 Task: Search one way flight ticket for 5 adults, 2 children, 1 infant in seat and 2 infants on lap in economy from Casper: Casper Natrona County International Airport to Raleigh: Raleigh-durham International Airport on 8-5-2023. Choice of flights is United. Number of bags: 6 checked bags. Price is upto 77000. Outbound departure time preference is 4:00.
Action: Mouse moved to (313, 273)
Screenshot: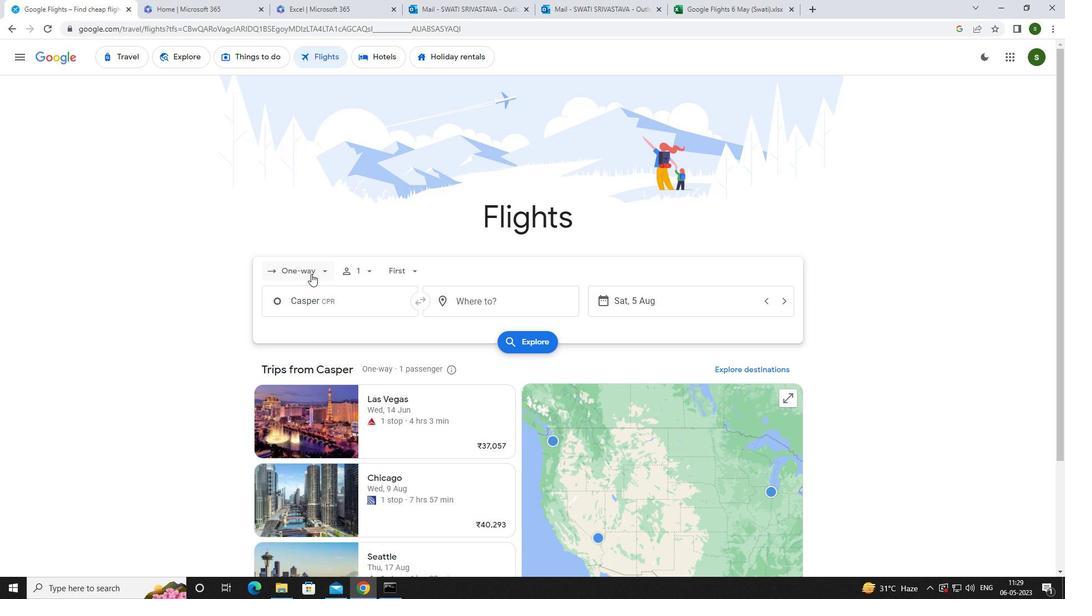 
Action: Mouse pressed left at (313, 273)
Screenshot: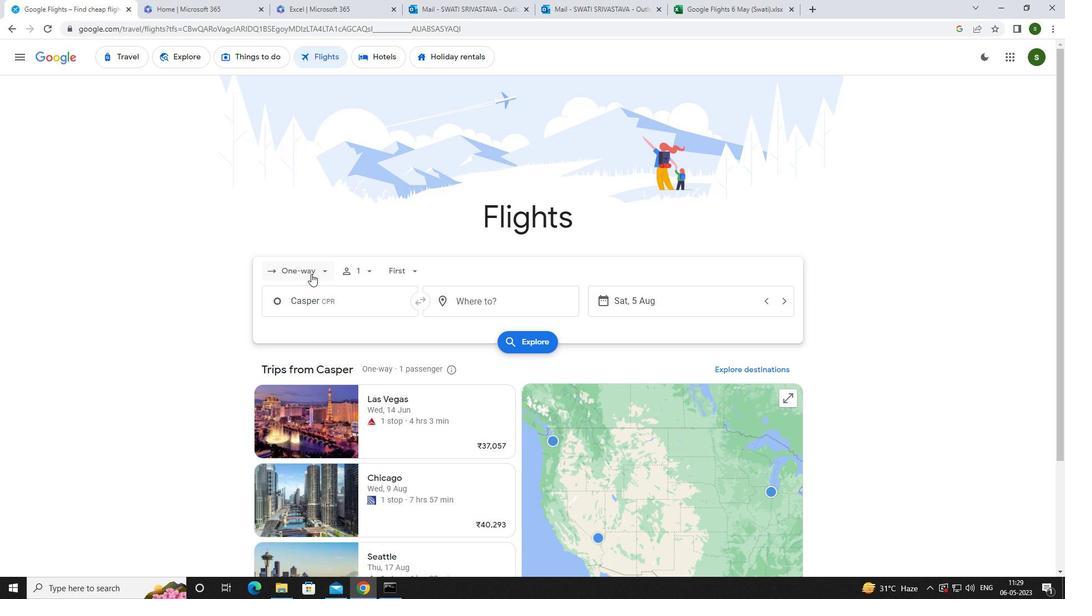 
Action: Mouse moved to (308, 317)
Screenshot: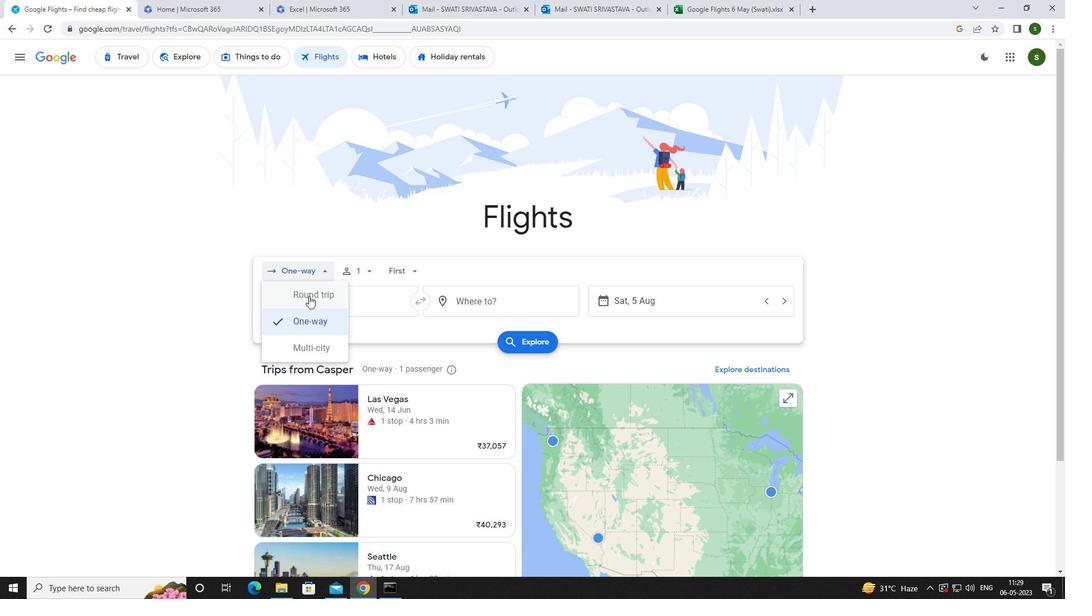 
Action: Mouse pressed left at (308, 317)
Screenshot: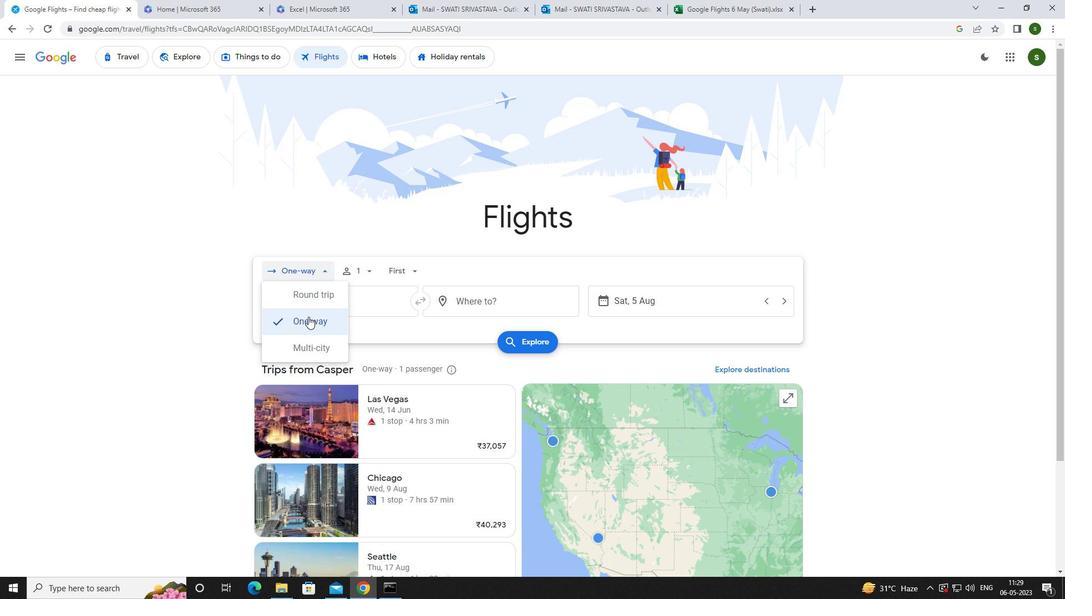 
Action: Mouse moved to (364, 268)
Screenshot: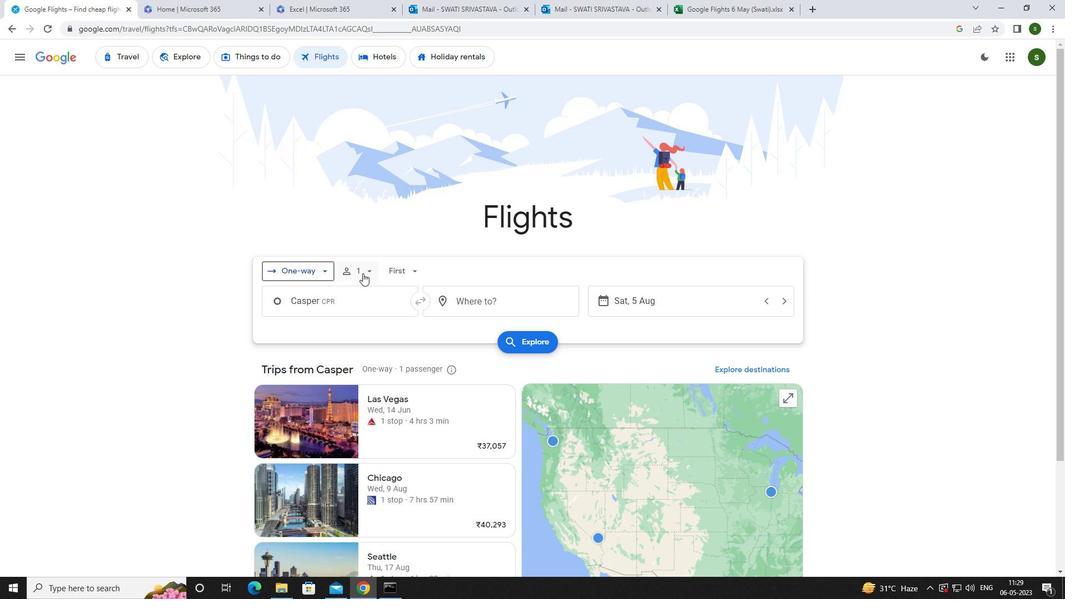 
Action: Mouse pressed left at (364, 268)
Screenshot: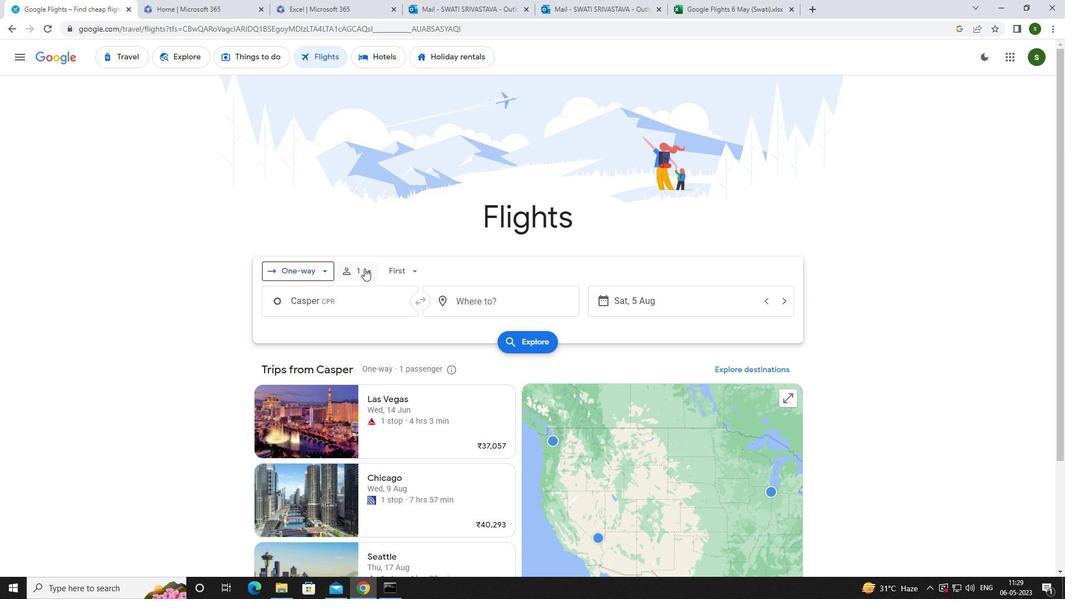 
Action: Mouse moved to (449, 298)
Screenshot: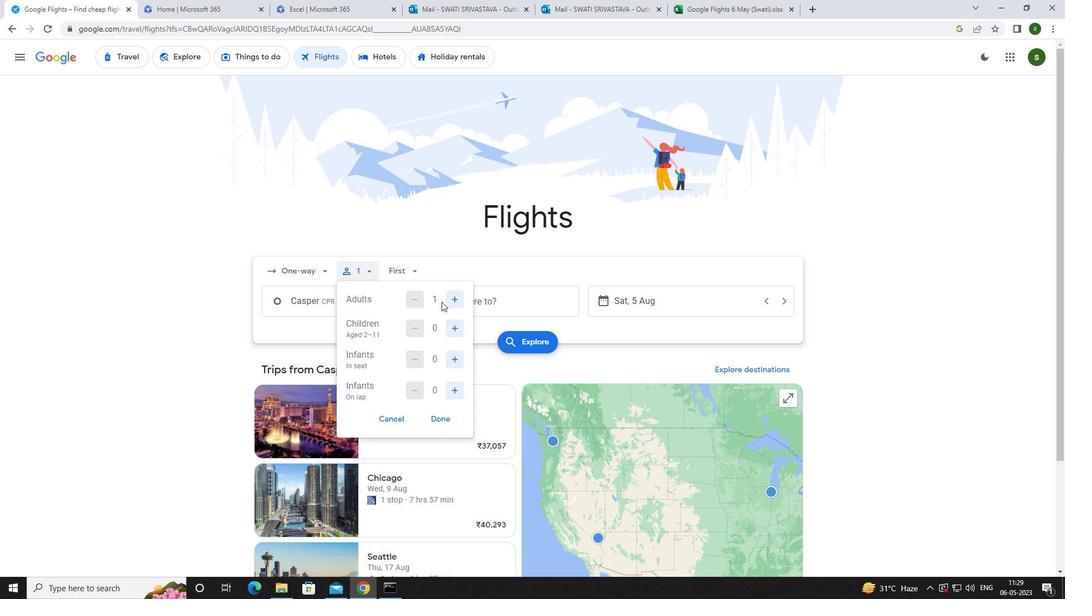 
Action: Mouse pressed left at (449, 298)
Screenshot: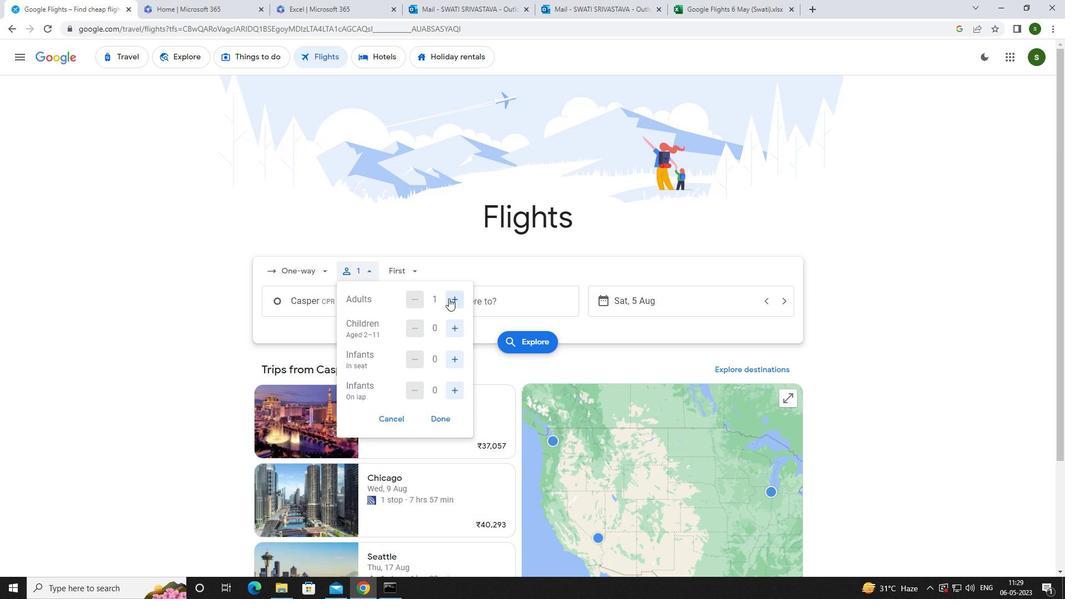 
Action: Mouse pressed left at (449, 298)
Screenshot: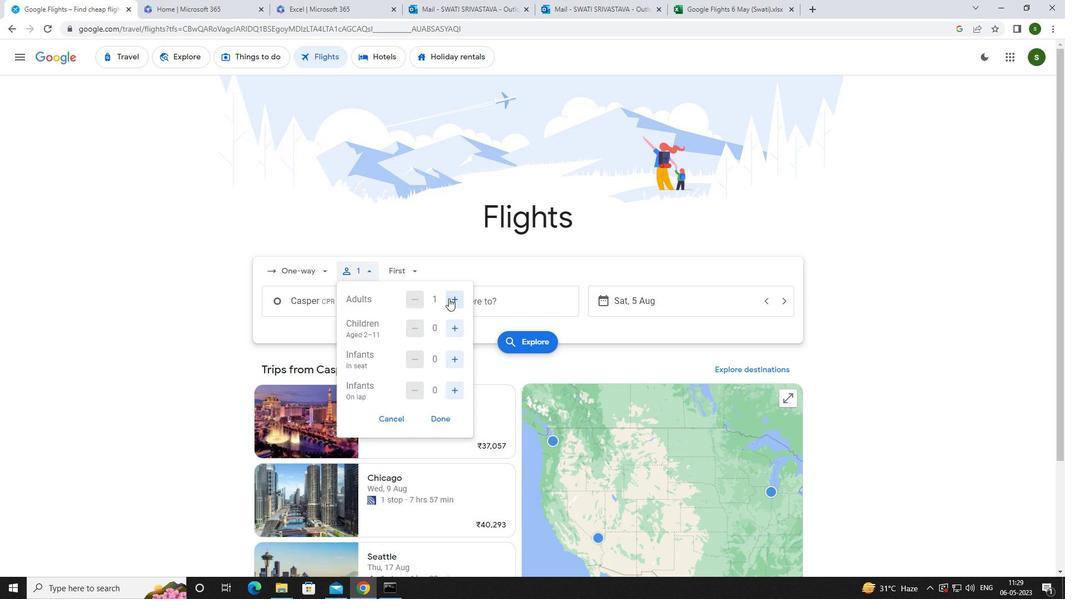 
Action: Mouse pressed left at (449, 298)
Screenshot: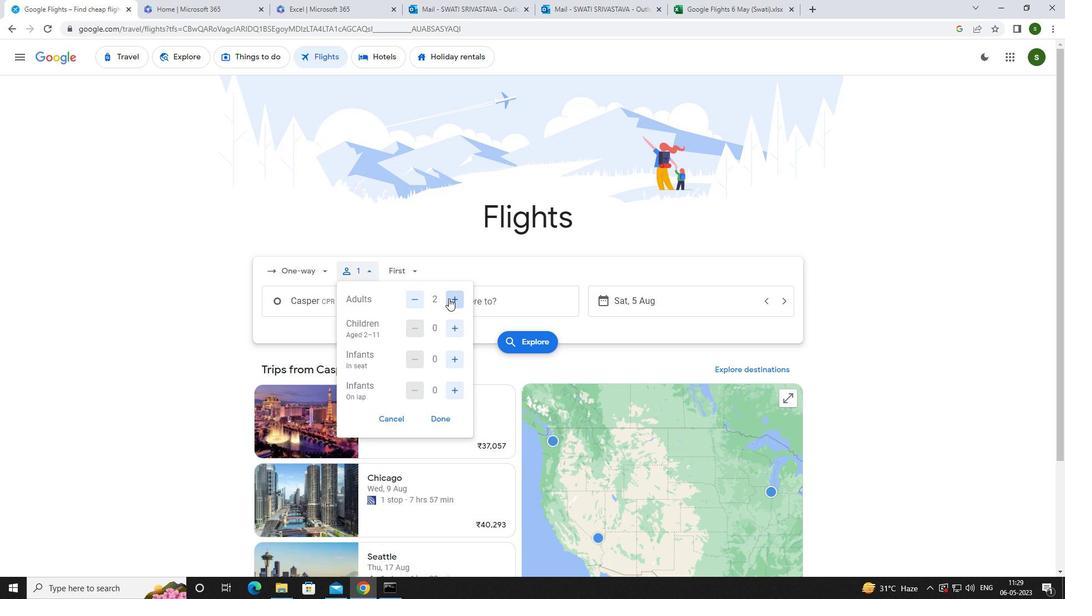 
Action: Mouse pressed left at (449, 298)
Screenshot: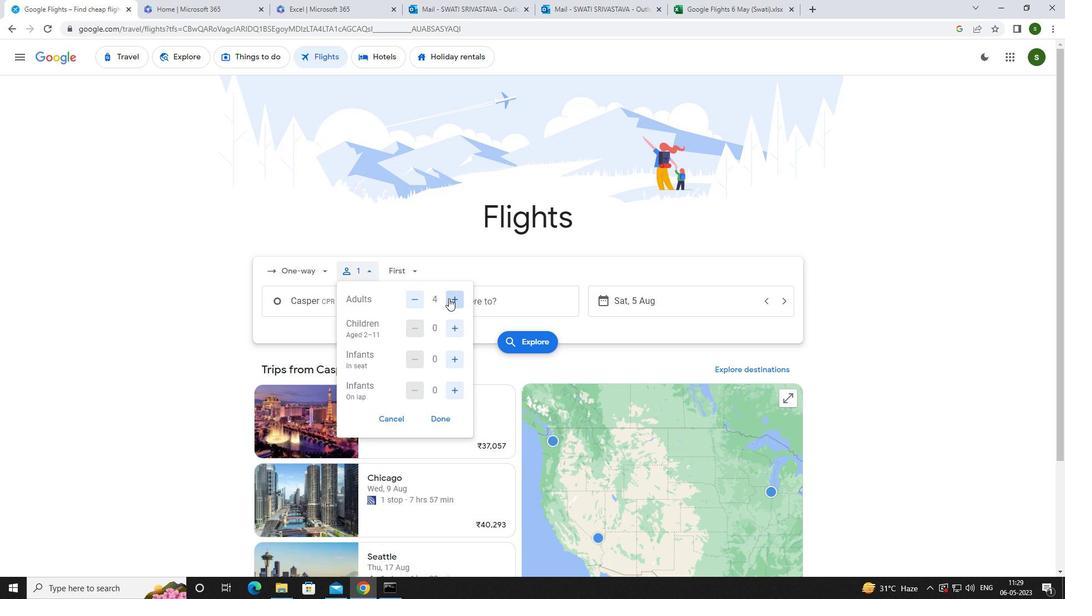 
Action: Mouse moved to (453, 328)
Screenshot: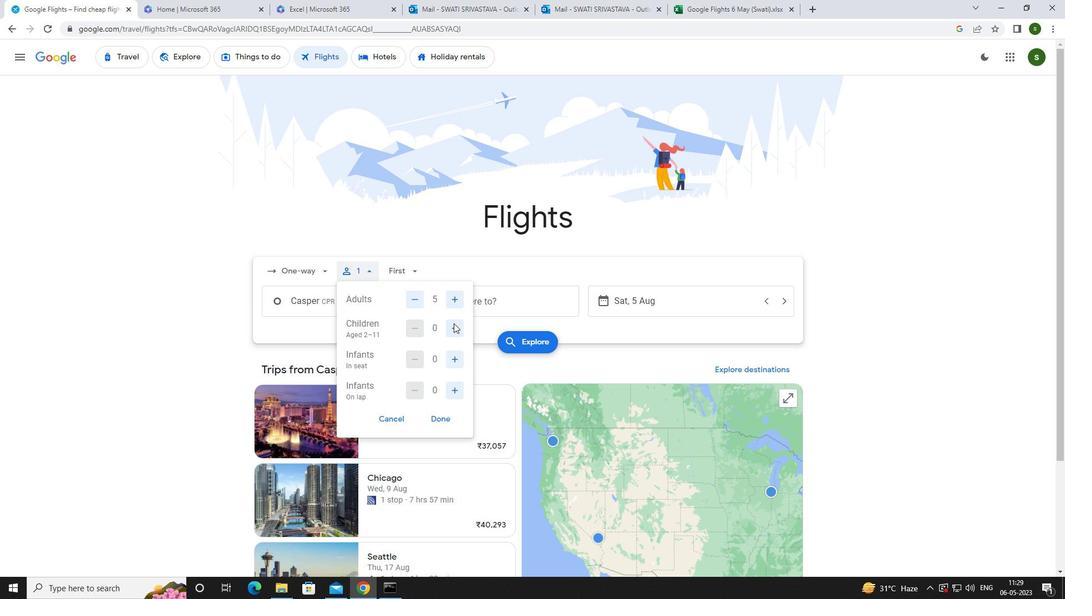 
Action: Mouse pressed left at (453, 328)
Screenshot: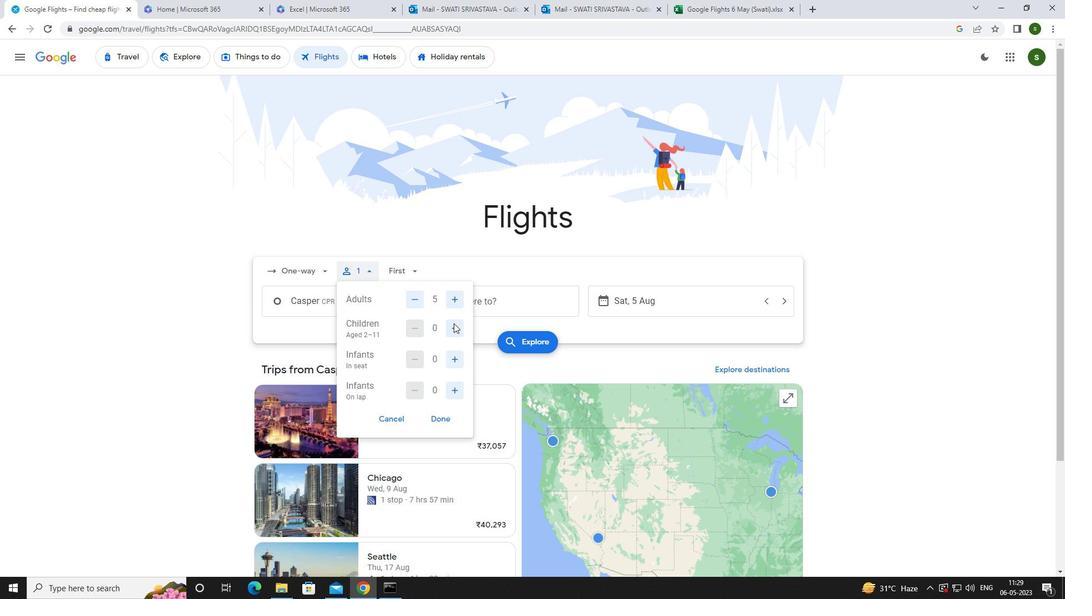 
Action: Mouse pressed left at (453, 328)
Screenshot: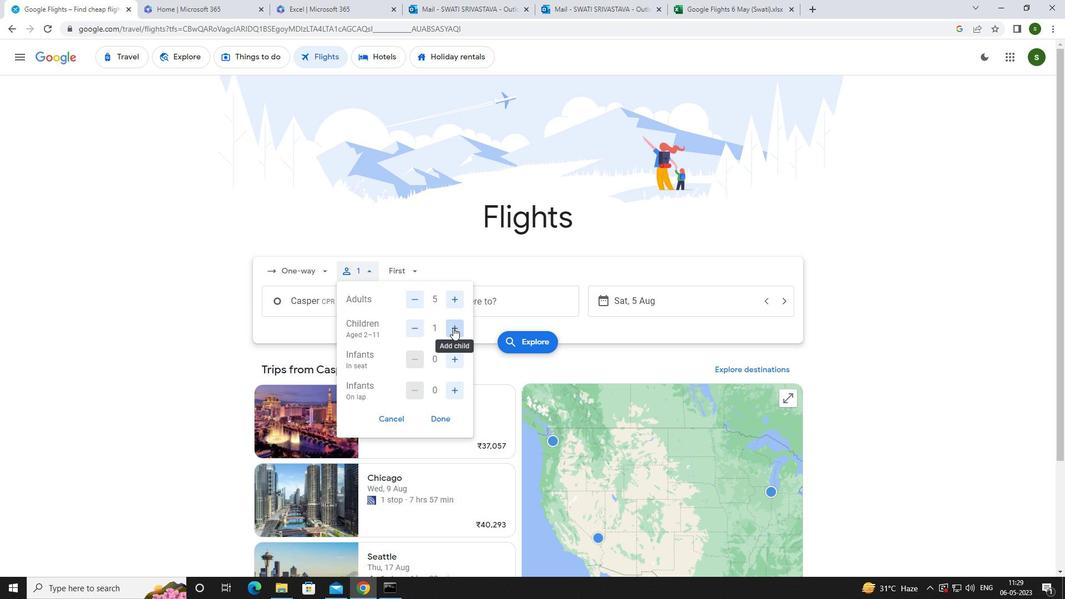 
Action: Mouse moved to (449, 359)
Screenshot: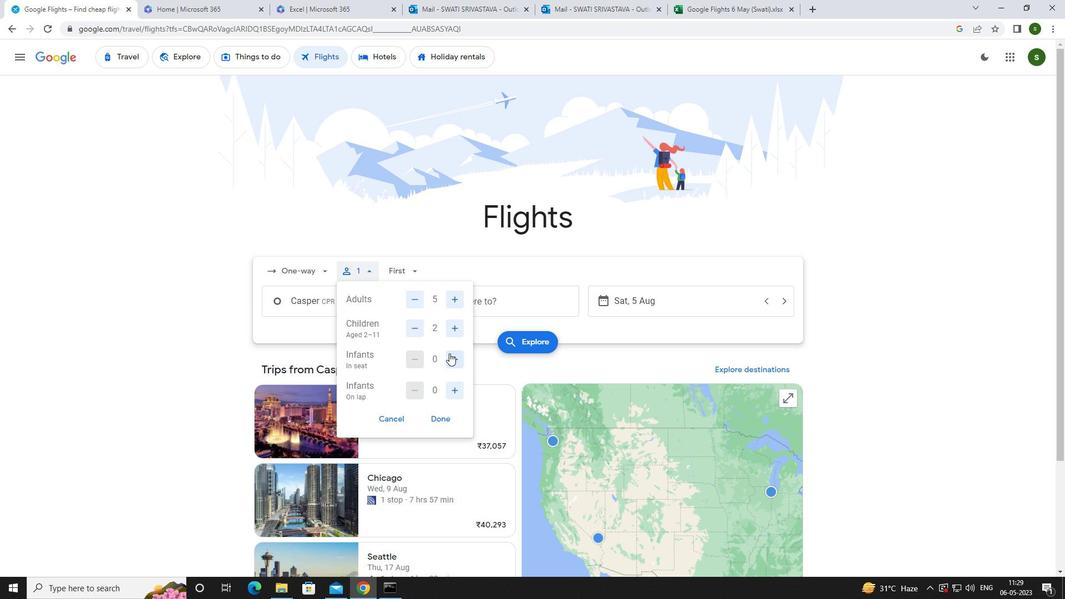 
Action: Mouse pressed left at (449, 359)
Screenshot: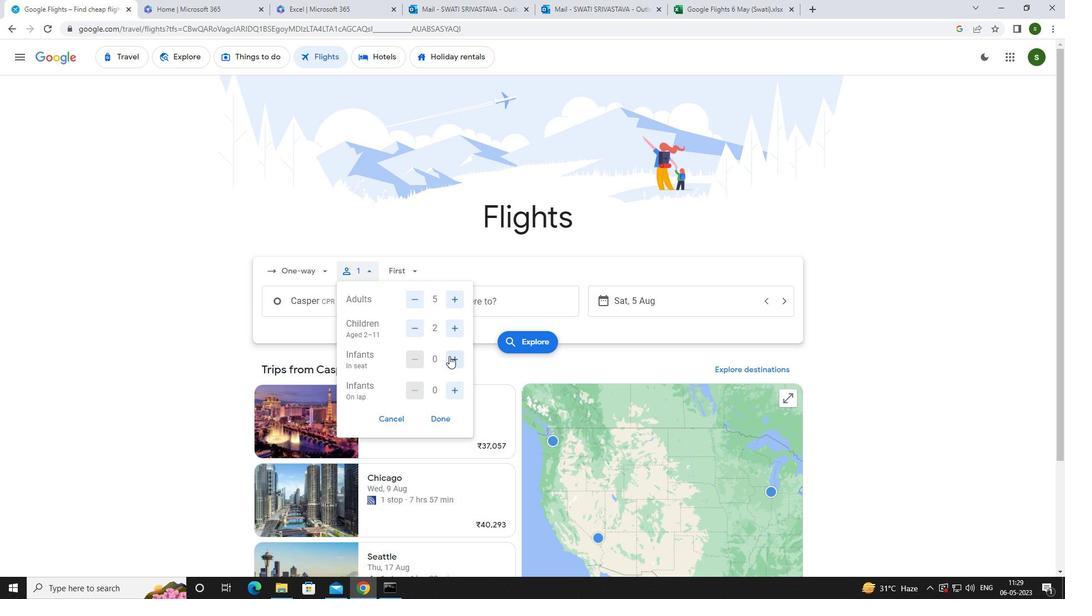 
Action: Mouse moved to (455, 393)
Screenshot: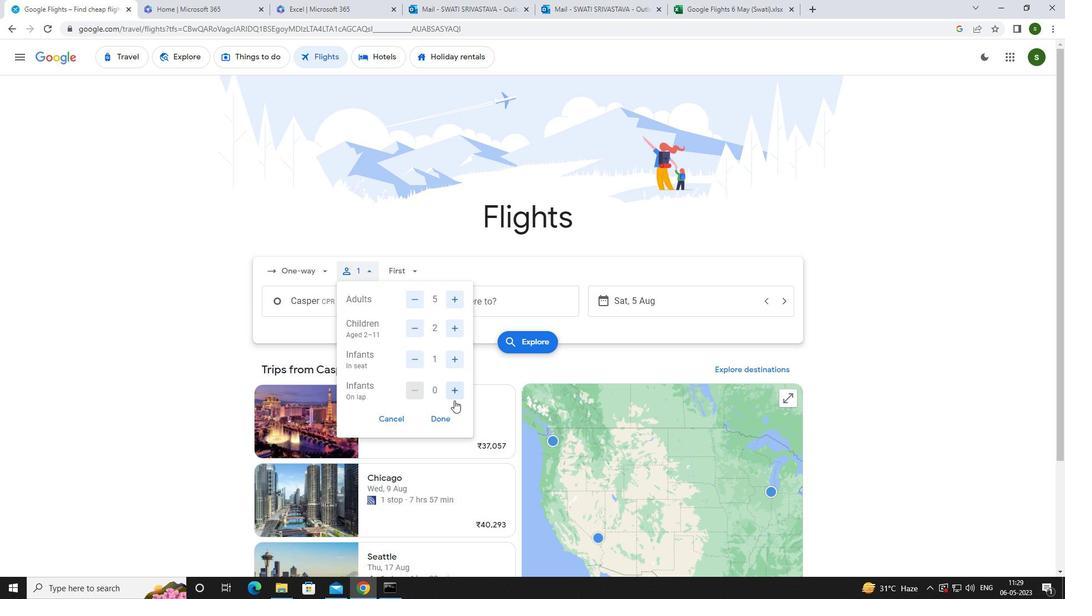 
Action: Mouse pressed left at (455, 393)
Screenshot: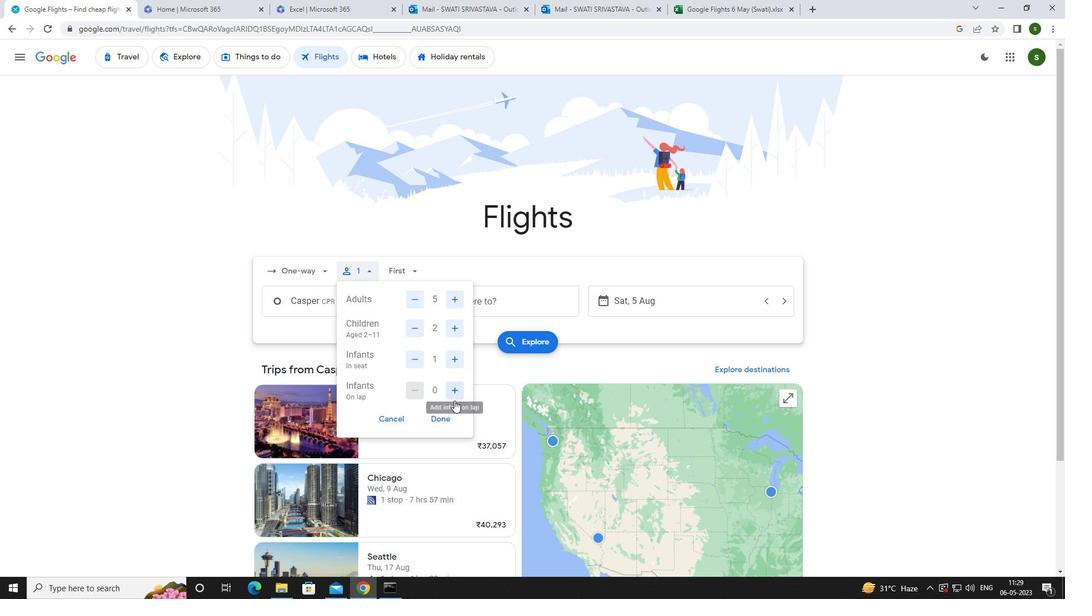 
Action: Mouse moved to (420, 265)
Screenshot: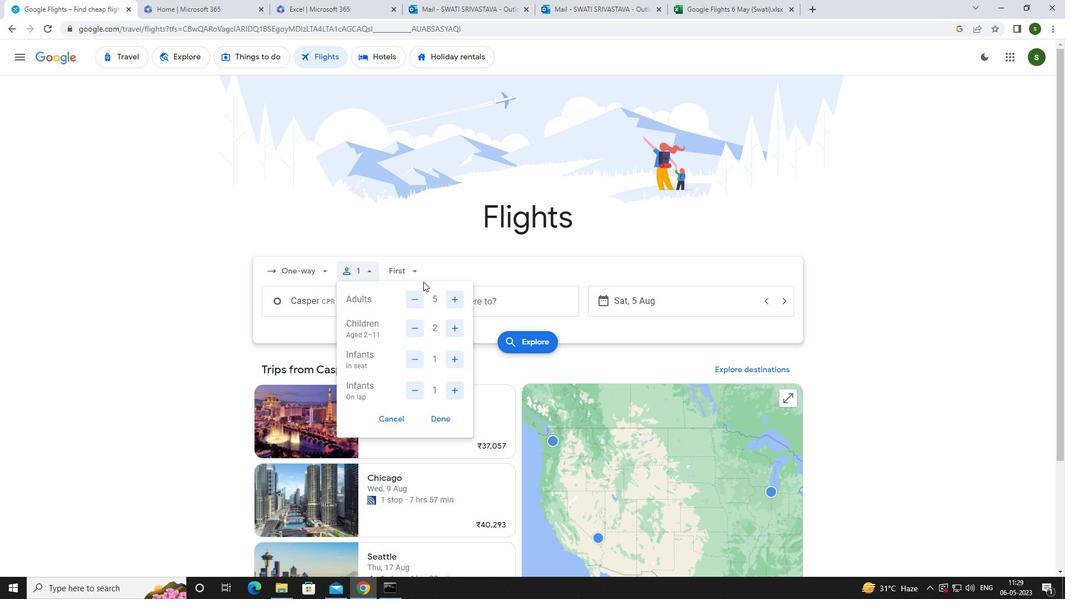 
Action: Mouse pressed left at (420, 265)
Screenshot: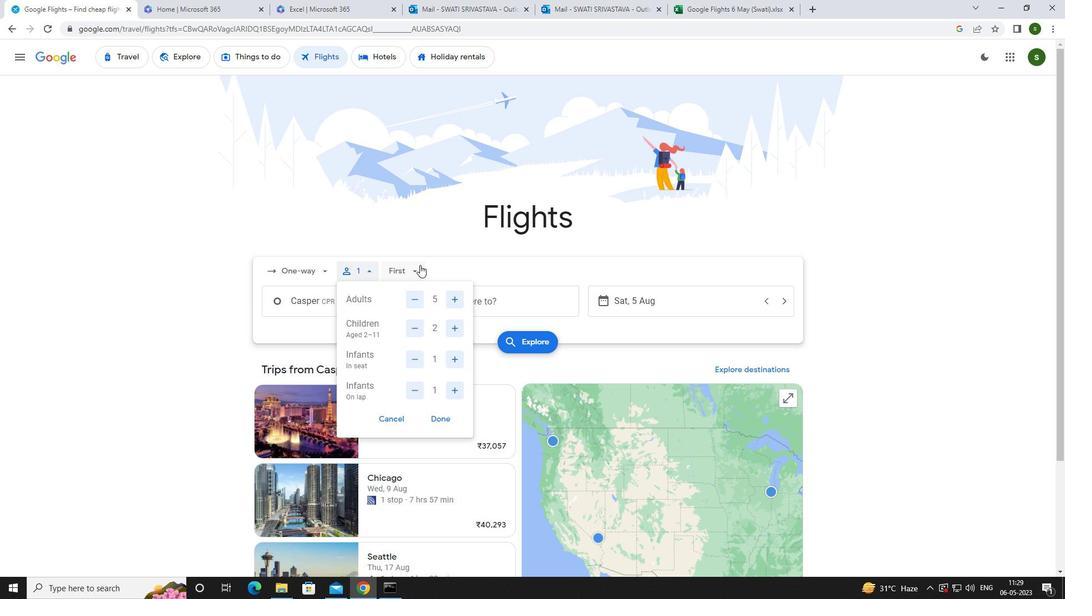 
Action: Mouse moved to (431, 290)
Screenshot: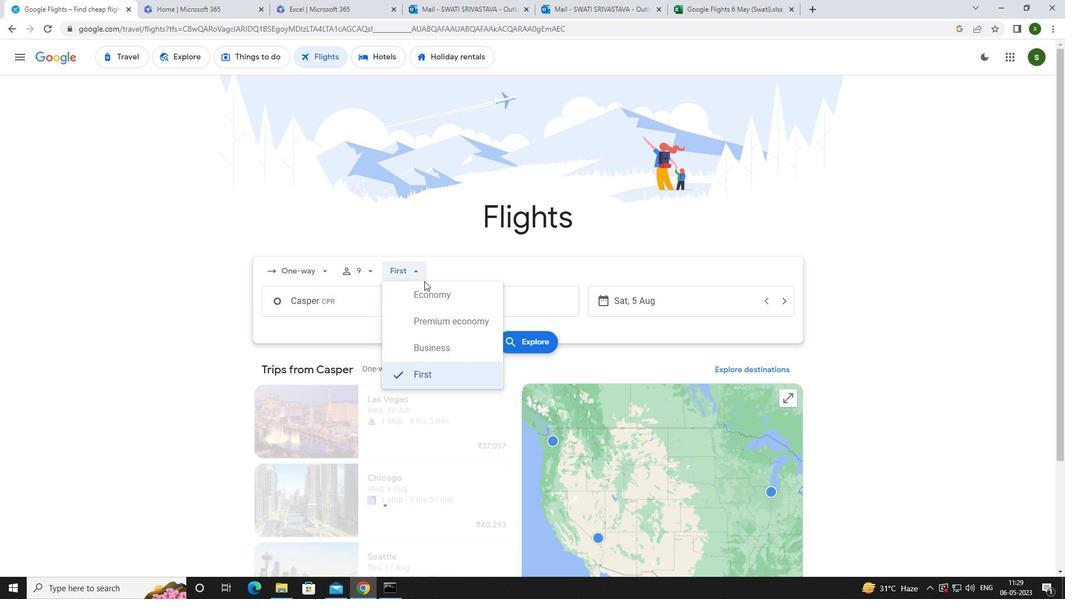 
Action: Mouse pressed left at (431, 290)
Screenshot: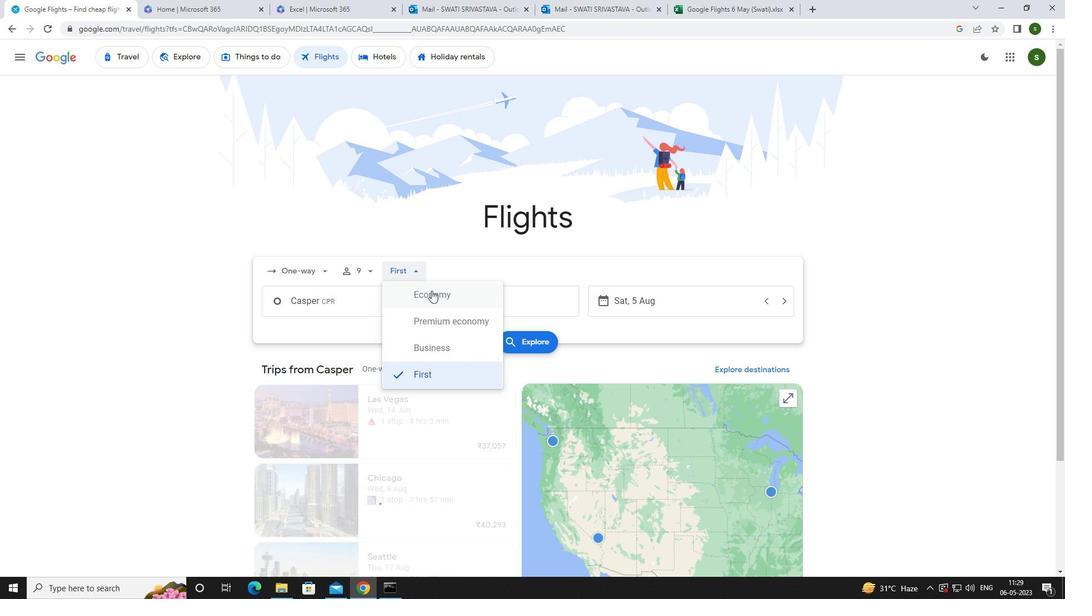 
Action: Mouse moved to (378, 304)
Screenshot: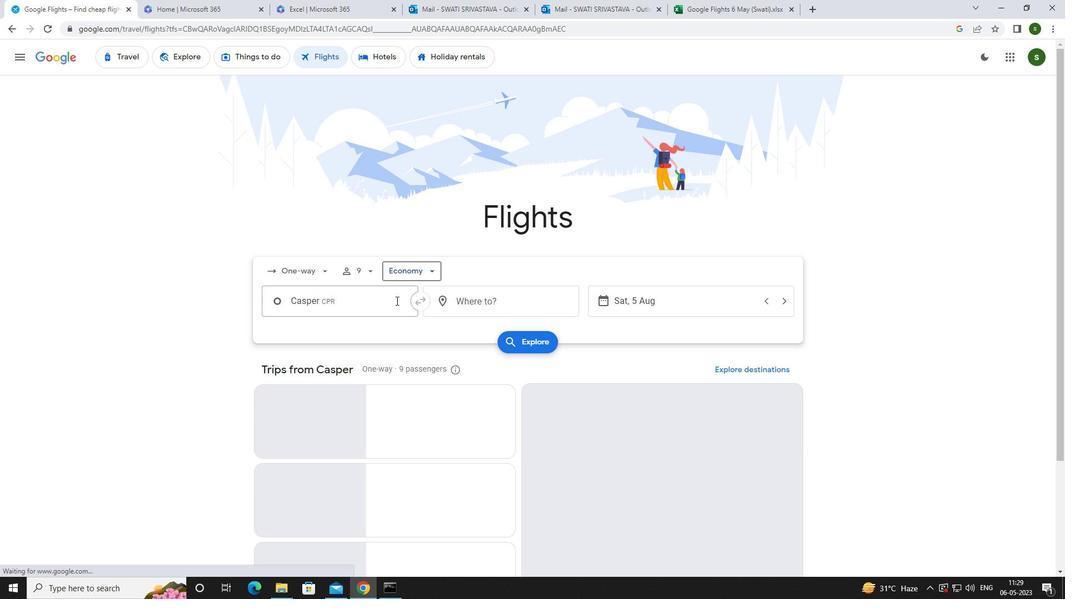
Action: Mouse pressed left at (378, 304)
Screenshot: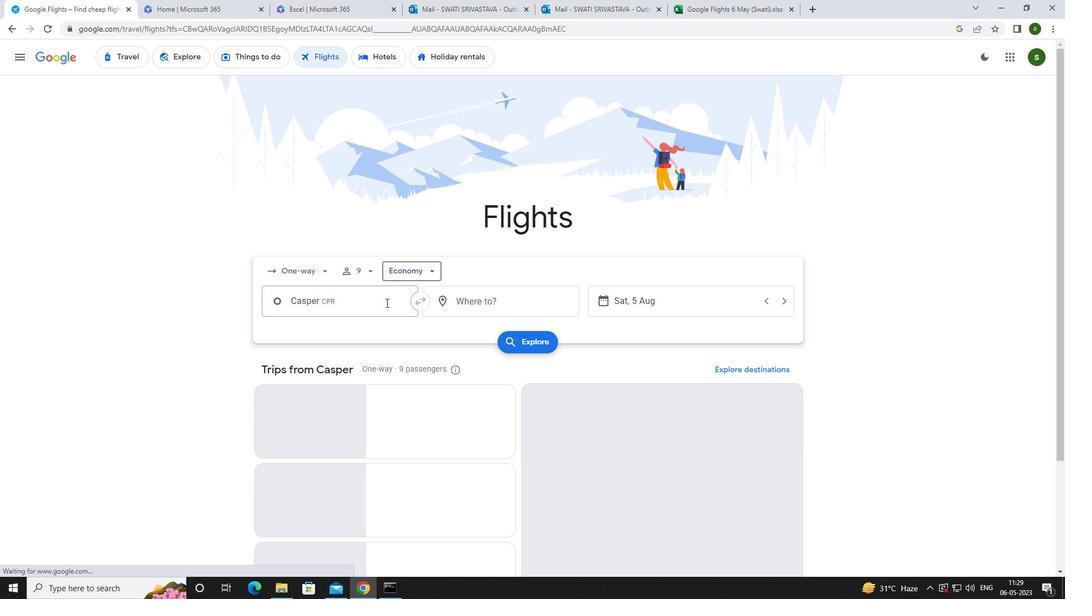 
Action: Mouse moved to (376, 304)
Screenshot: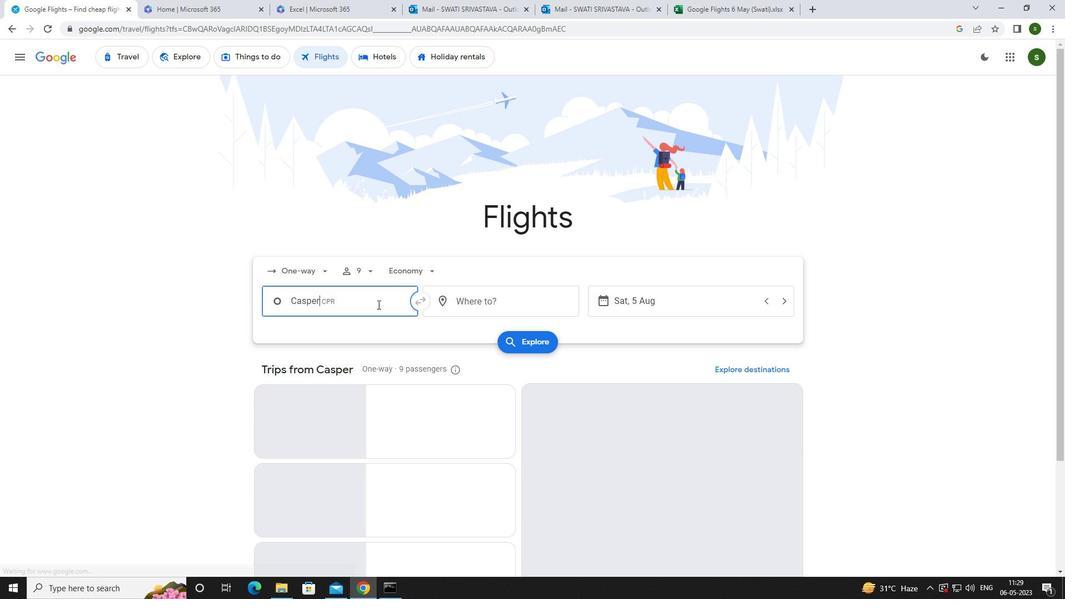 
Action: Key pressed <Key.caps_lock>c<Key.caps_lock>asp
Screenshot: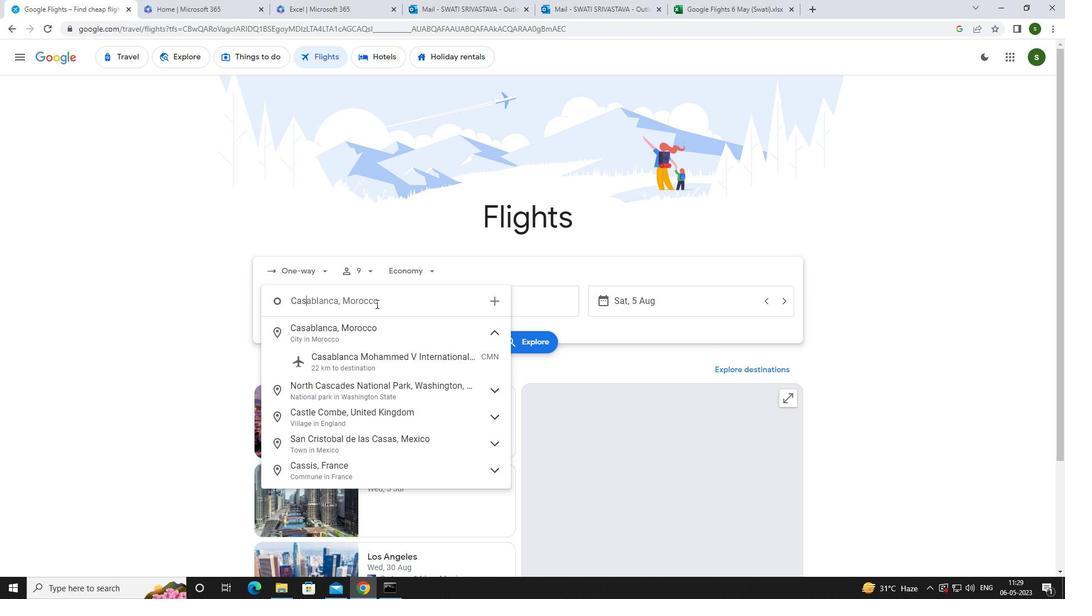 
Action: Mouse moved to (390, 359)
Screenshot: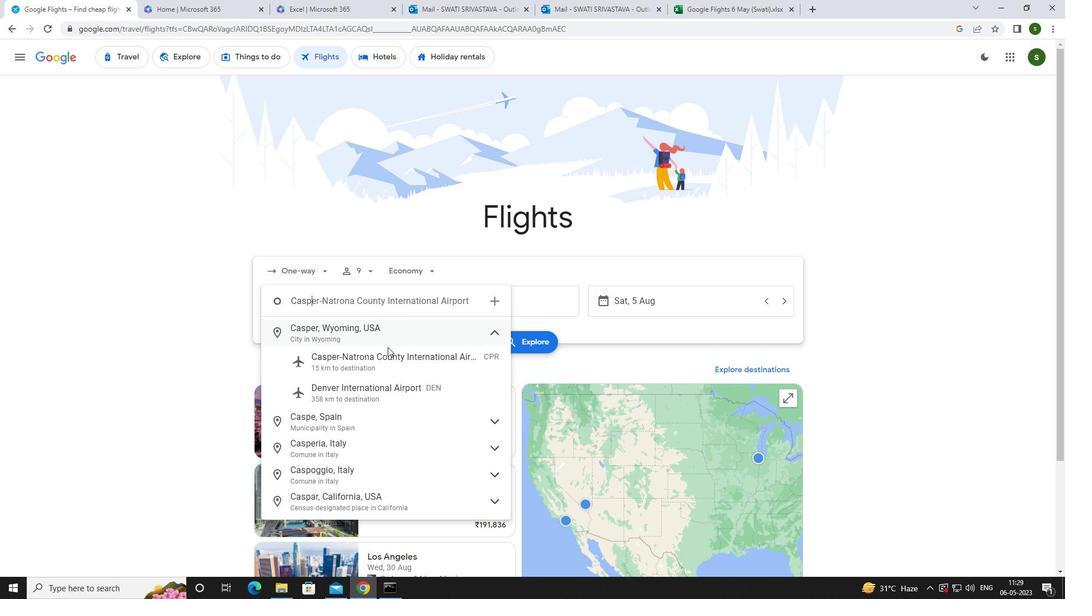 
Action: Mouse pressed left at (390, 359)
Screenshot: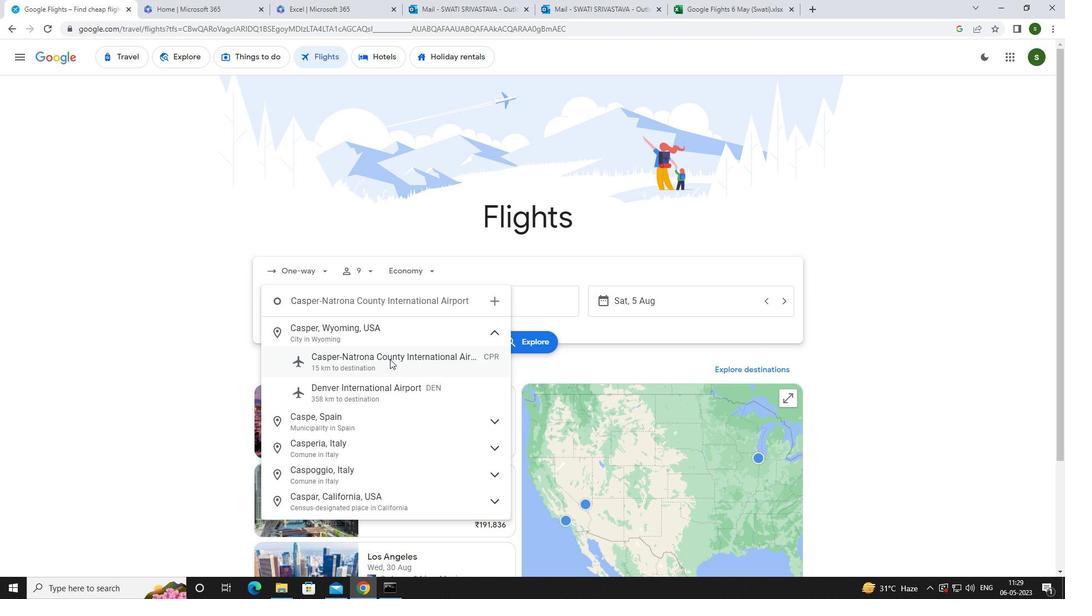 
Action: Mouse moved to (513, 305)
Screenshot: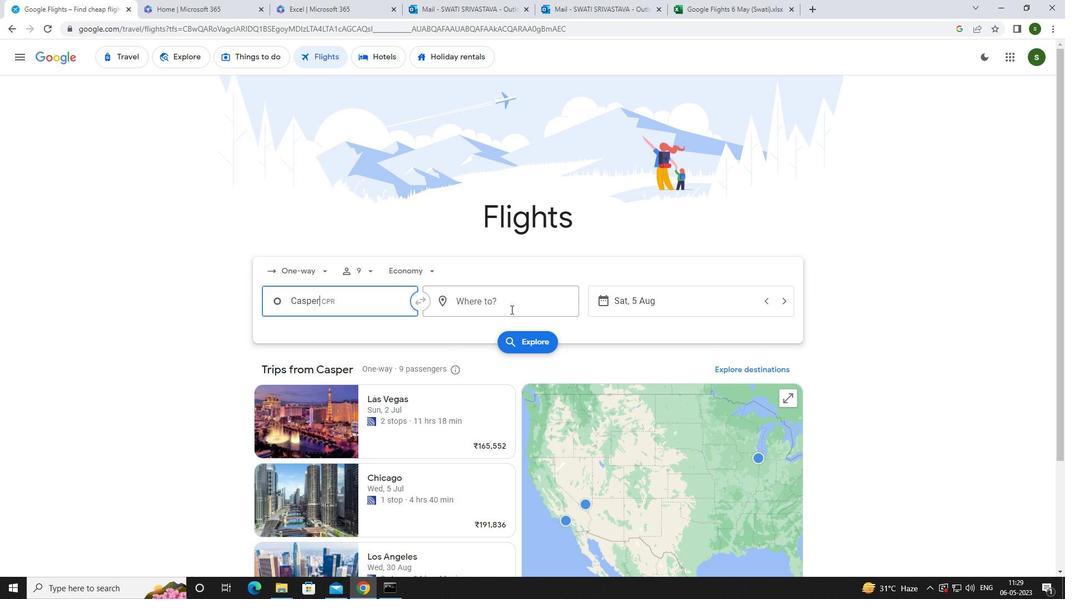 
Action: Mouse pressed left at (513, 305)
Screenshot: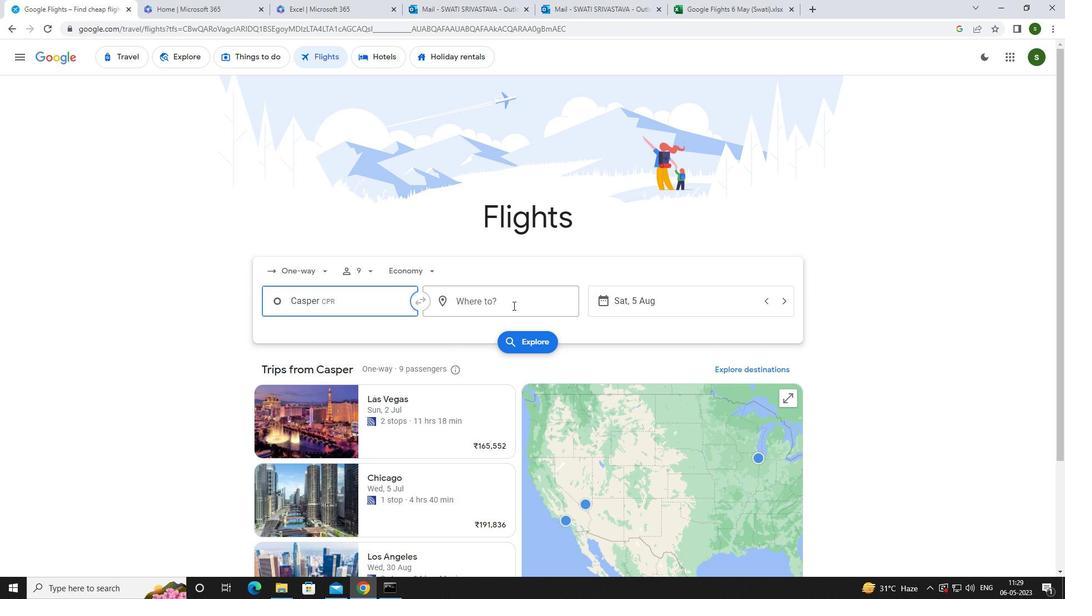 
Action: Key pressed <Key.caps_lock>r<Key.caps_lock>aleig
Screenshot: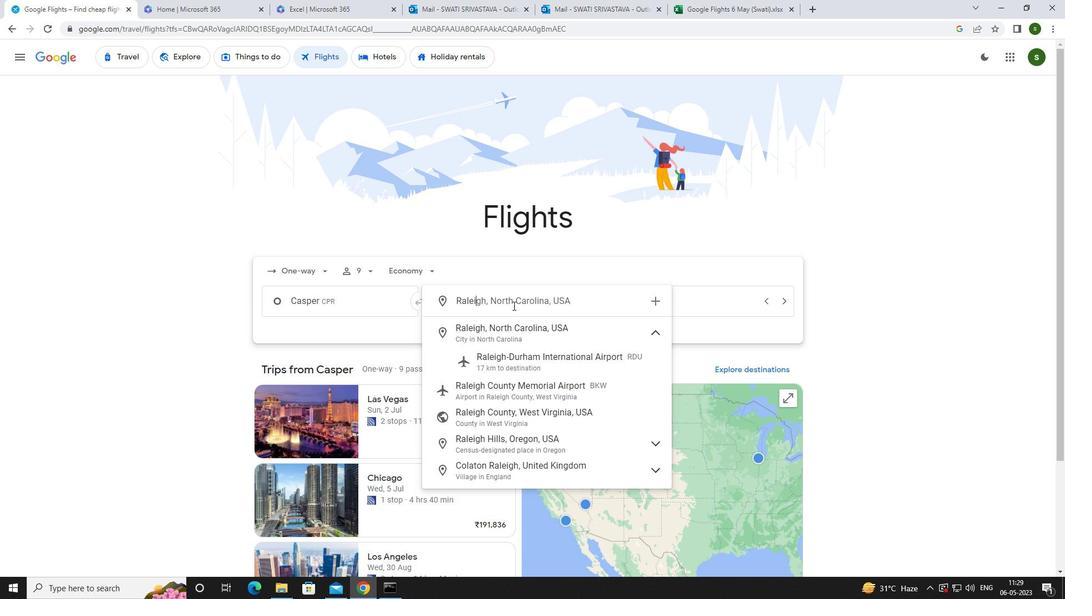 
Action: Mouse moved to (505, 363)
Screenshot: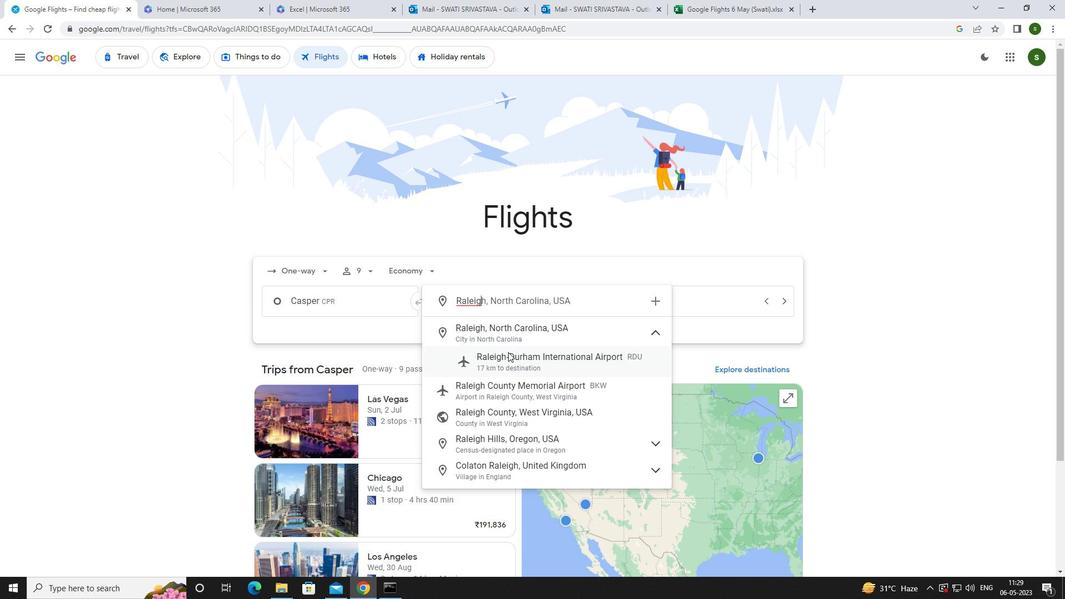 
Action: Mouse pressed left at (505, 363)
Screenshot: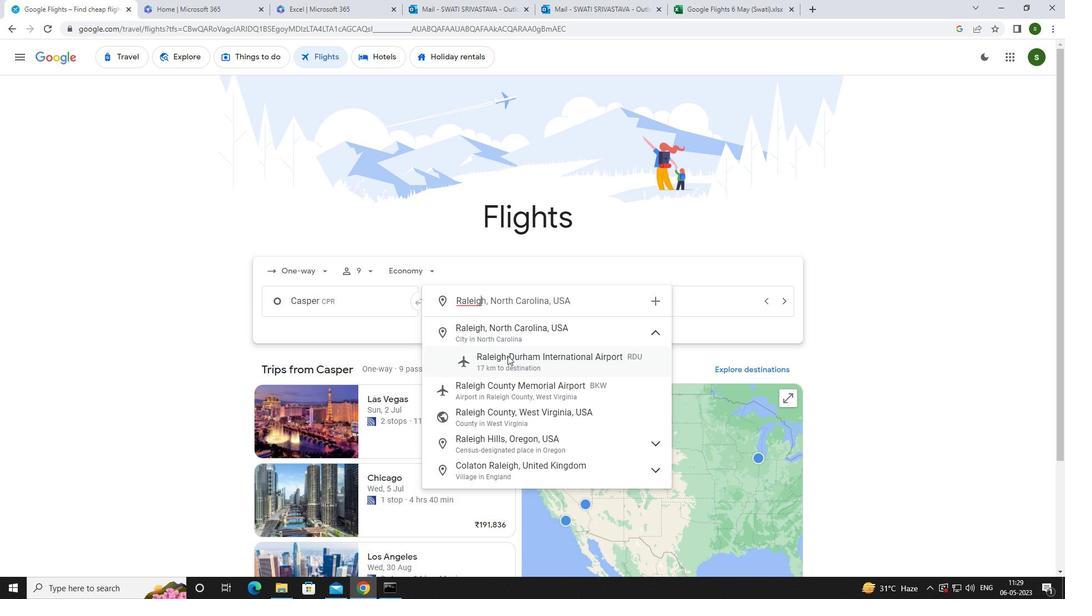 
Action: Mouse moved to (640, 306)
Screenshot: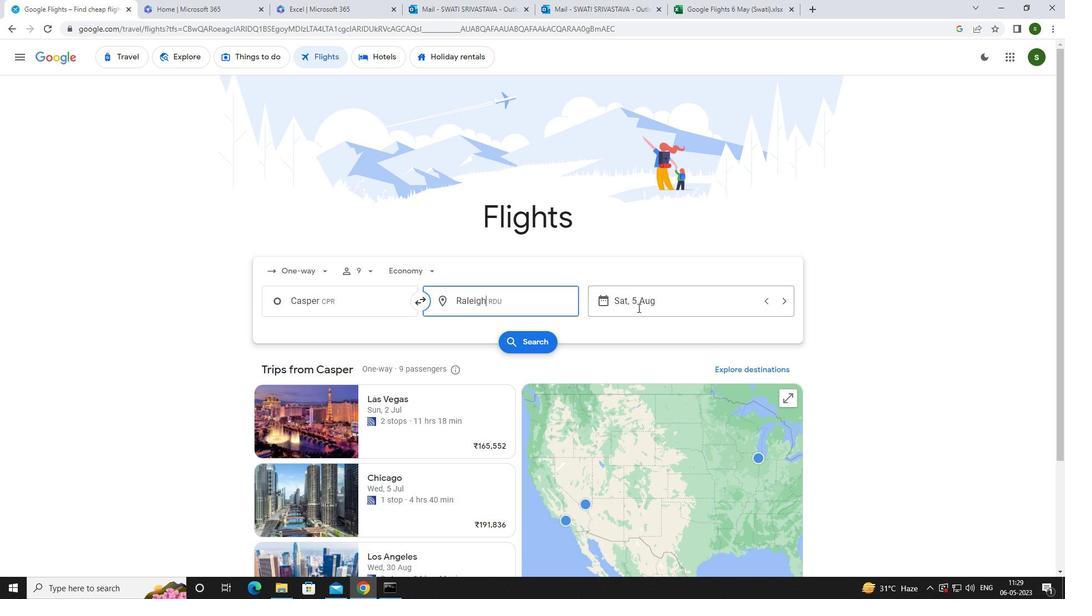
Action: Mouse pressed left at (640, 306)
Screenshot: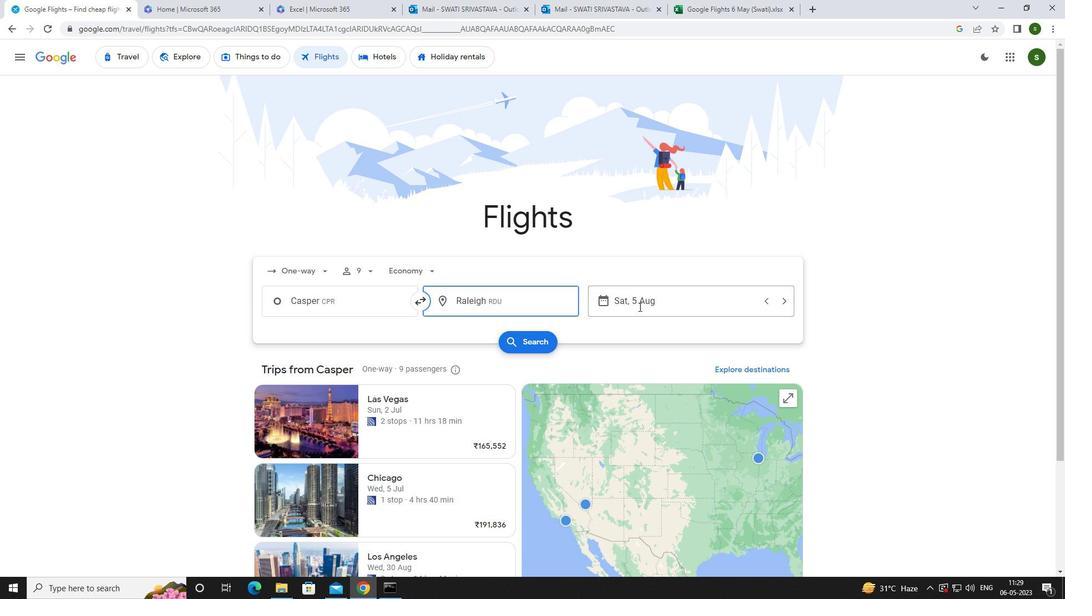 
Action: Mouse moved to (563, 367)
Screenshot: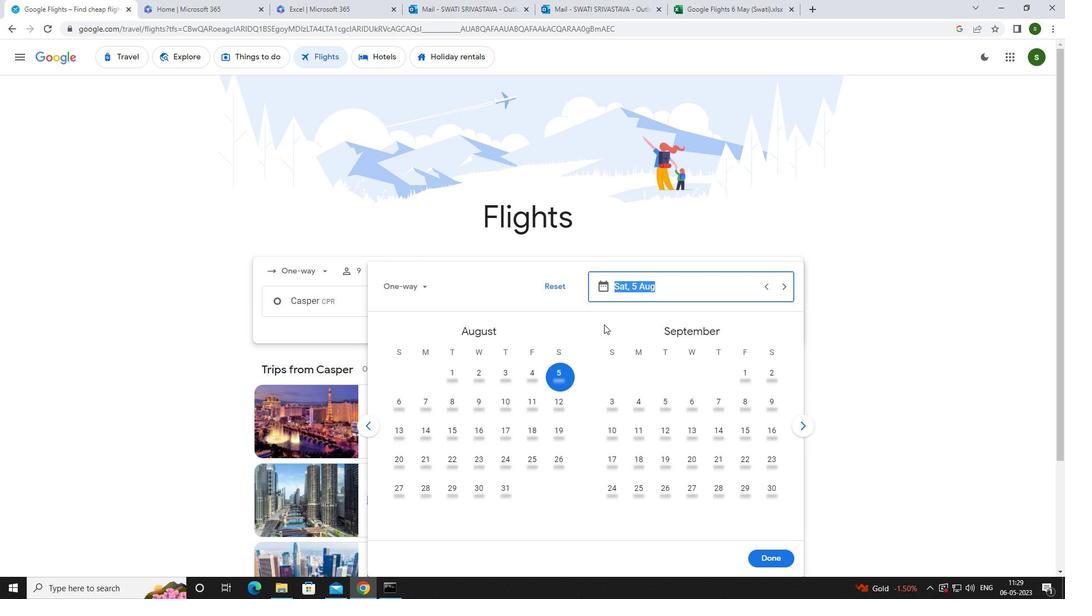 
Action: Mouse pressed left at (563, 367)
Screenshot: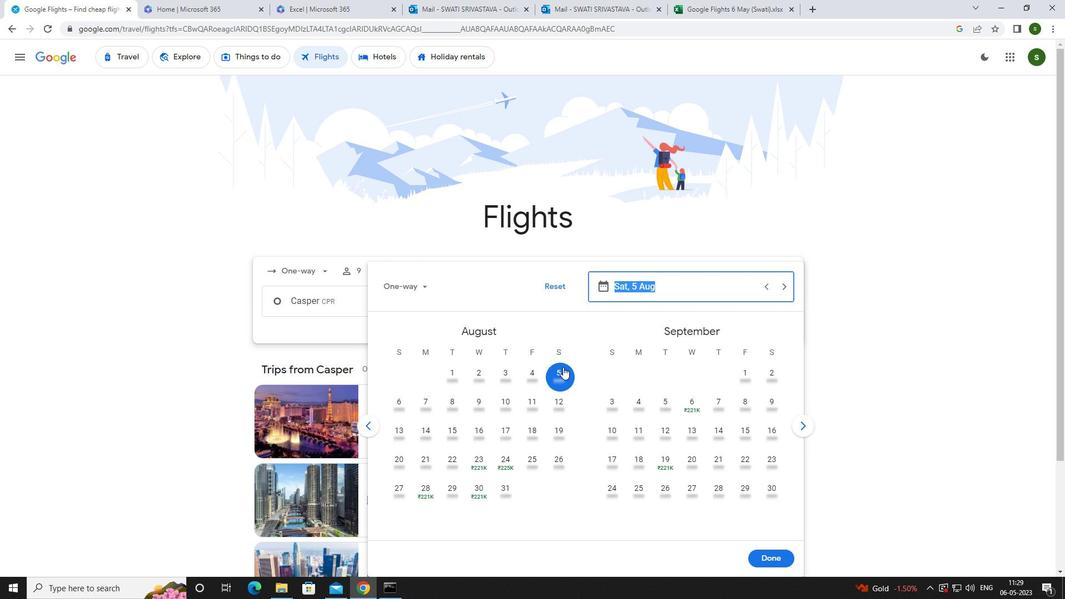 
Action: Mouse moved to (759, 553)
Screenshot: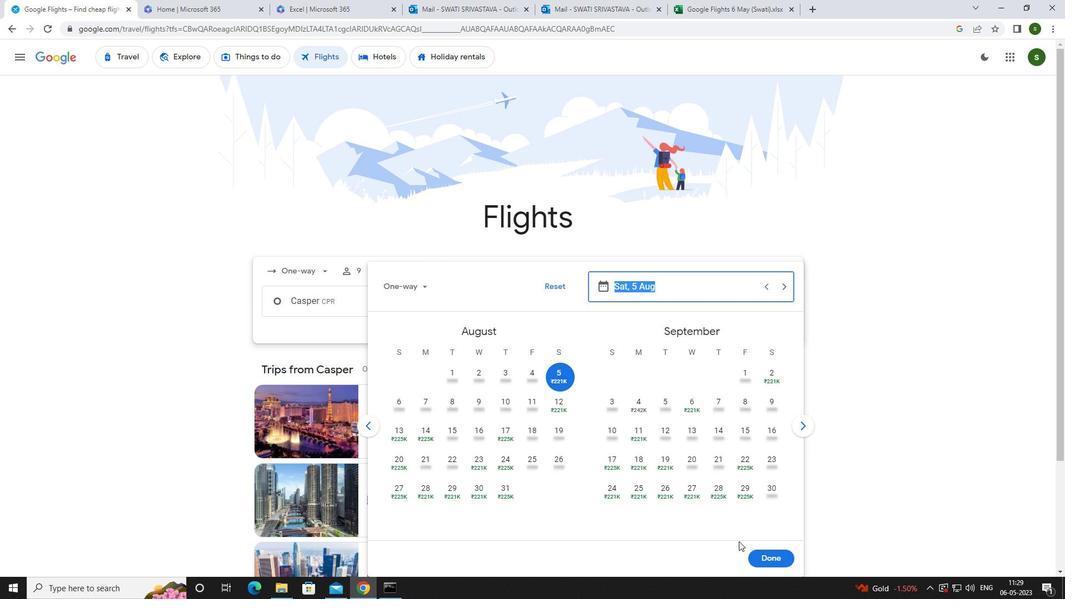 
Action: Mouse pressed left at (759, 553)
Screenshot: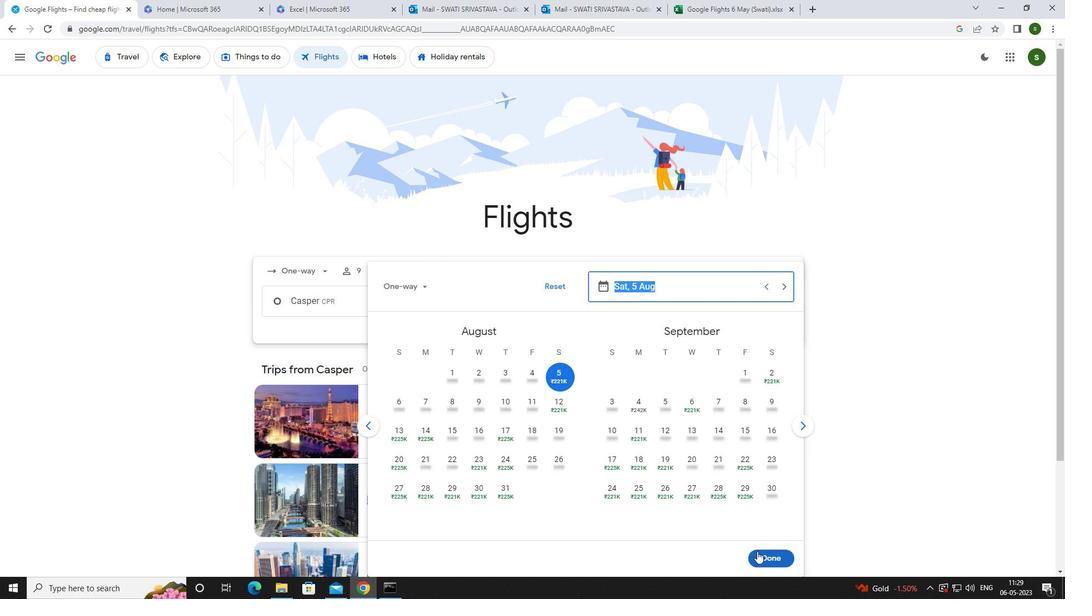
Action: Mouse moved to (524, 339)
Screenshot: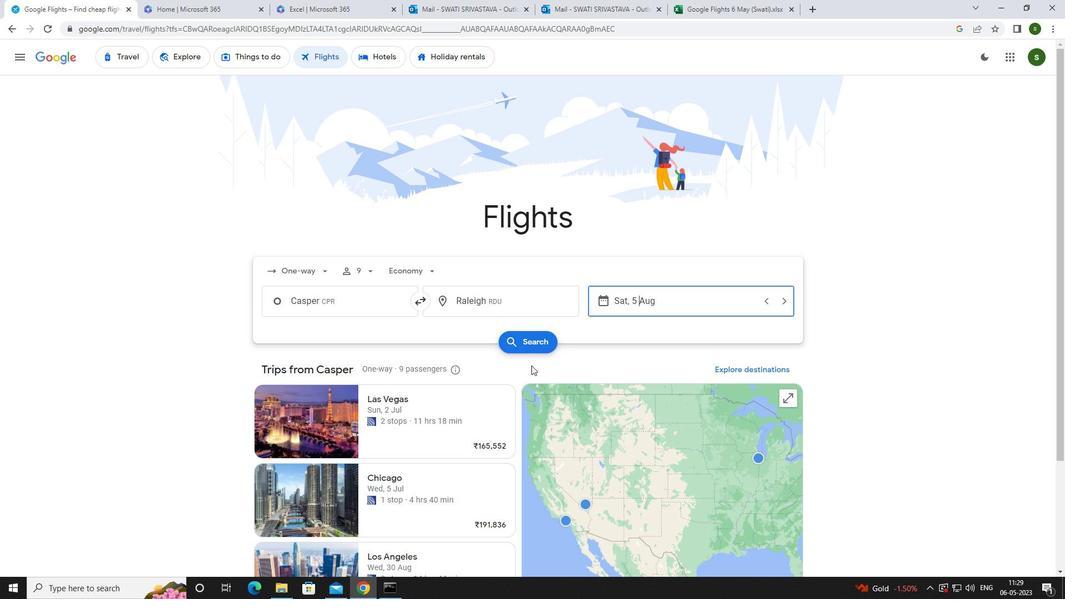
Action: Mouse pressed left at (524, 339)
Screenshot: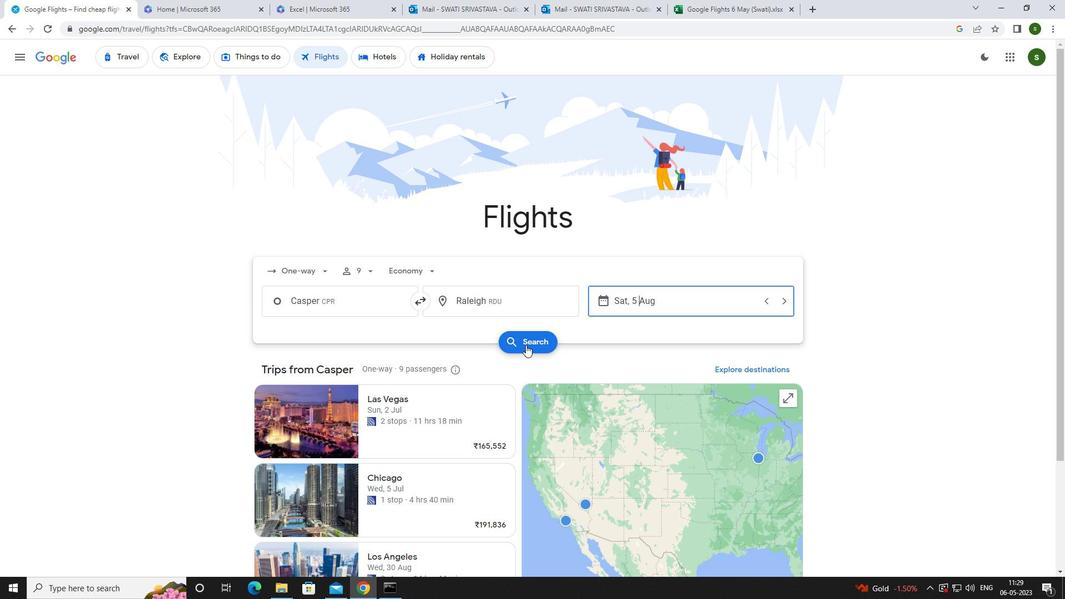 
Action: Mouse moved to (288, 160)
Screenshot: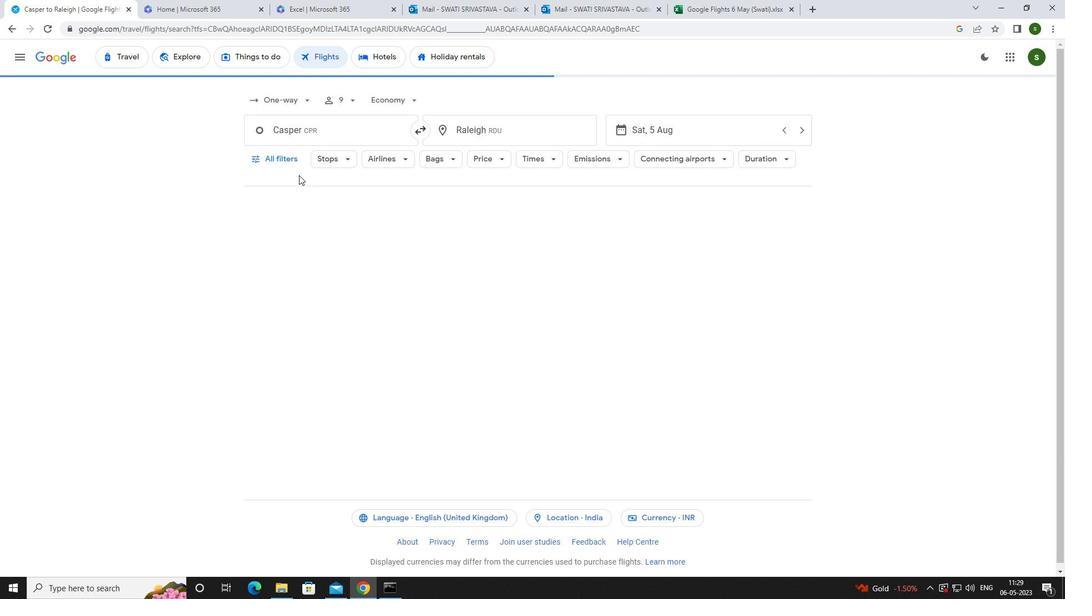 
Action: Mouse pressed left at (288, 160)
Screenshot: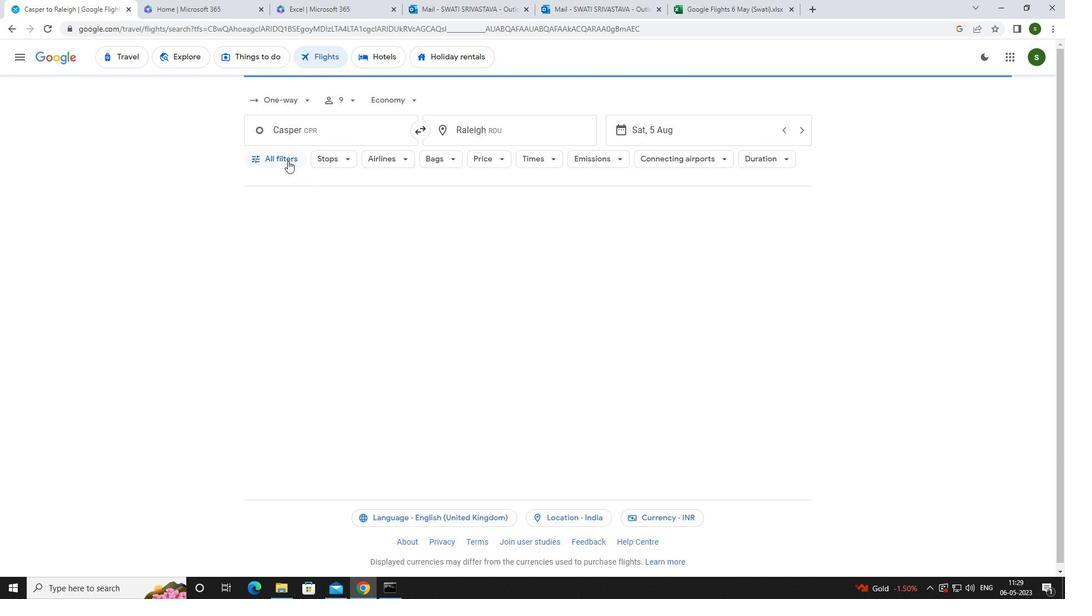 
Action: Mouse moved to (415, 395)
Screenshot: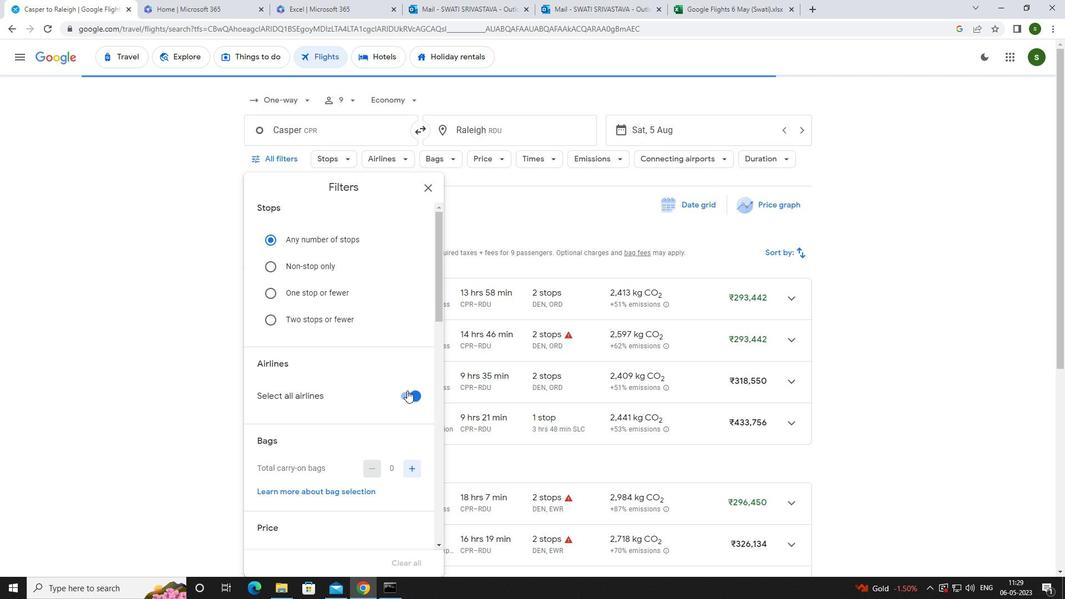 
Action: Mouse pressed left at (415, 395)
Screenshot: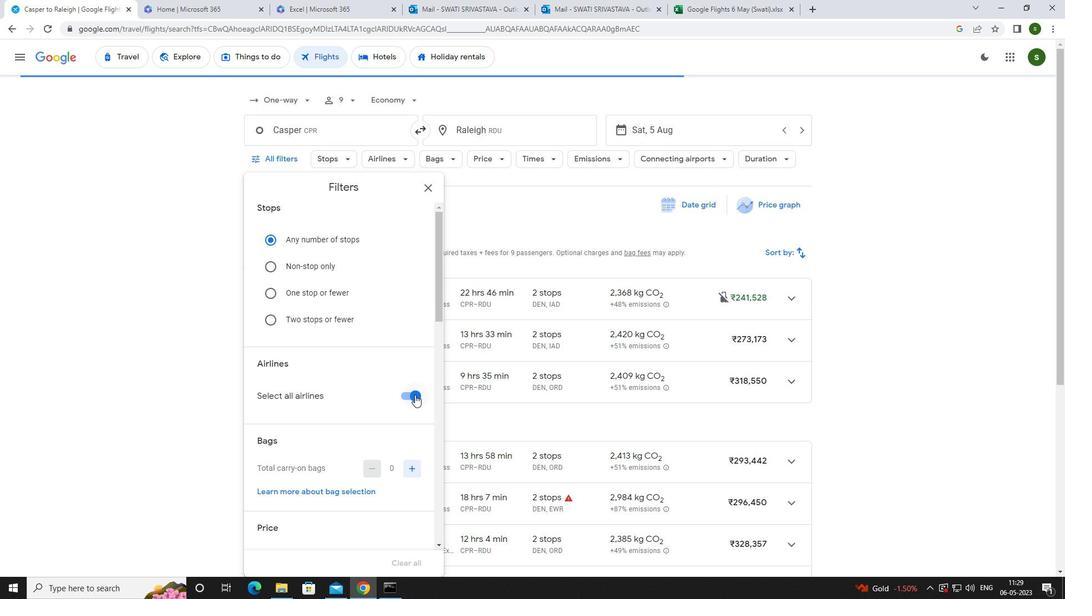 
Action: Mouse moved to (380, 366)
Screenshot: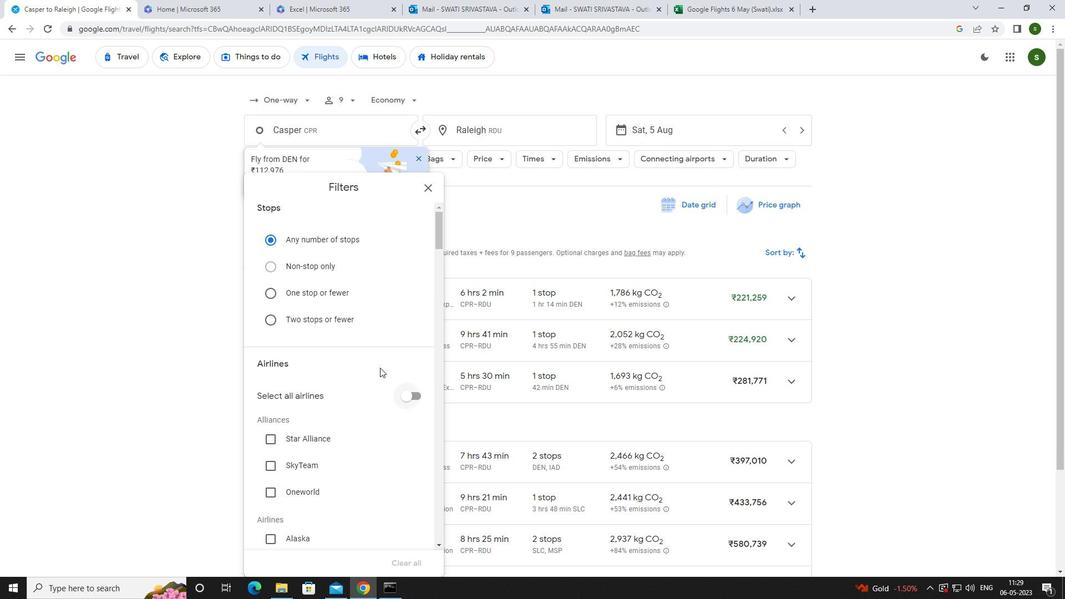 
Action: Mouse scrolled (380, 366) with delta (0, 0)
Screenshot: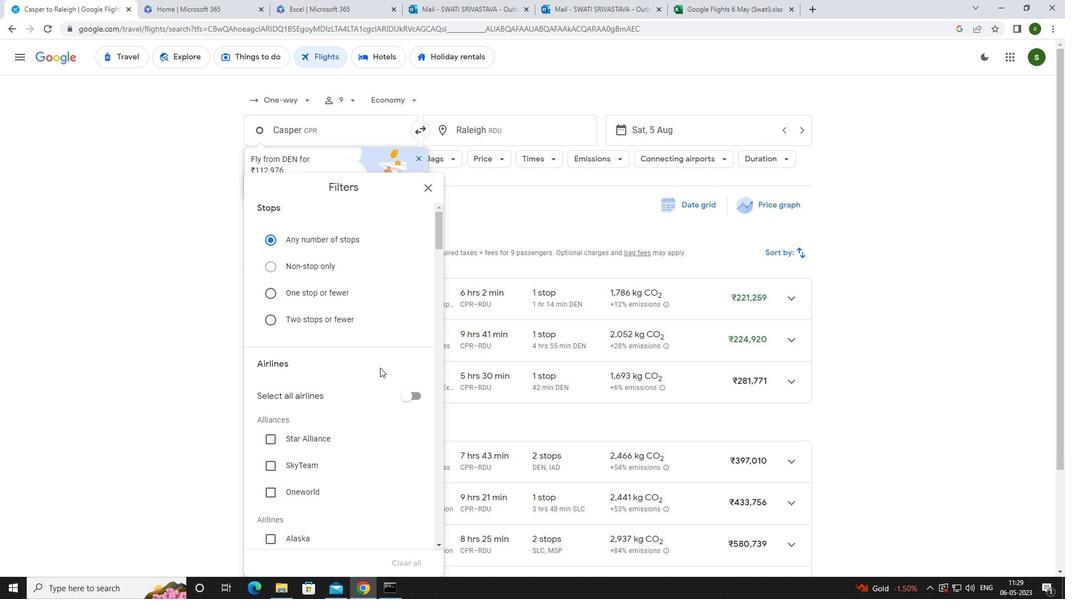 
Action: Mouse scrolled (380, 366) with delta (0, 0)
Screenshot: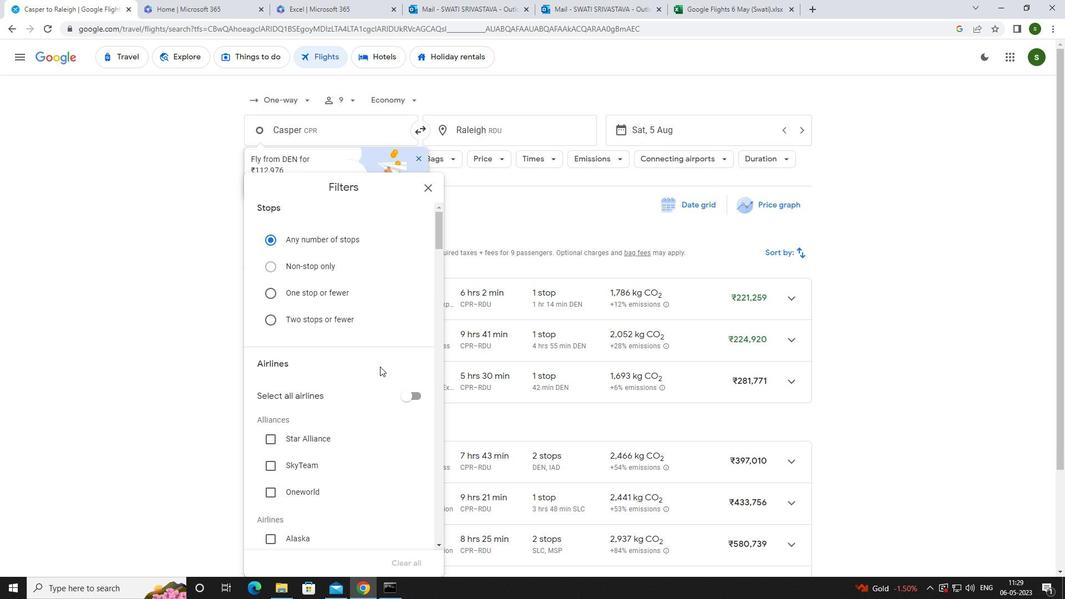 
Action: Mouse scrolled (380, 366) with delta (0, 0)
Screenshot: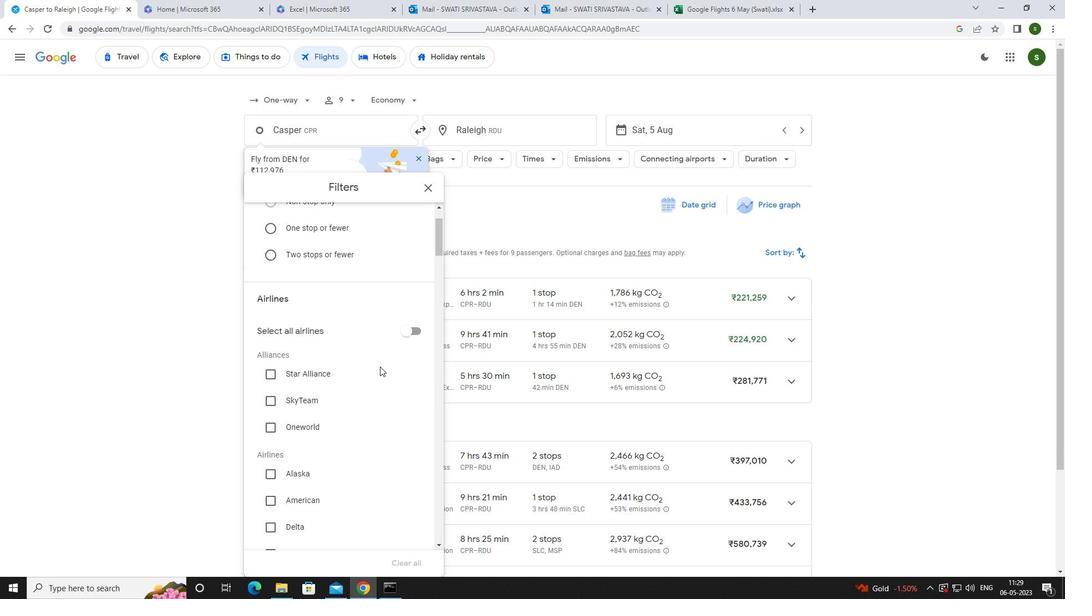 
Action: Mouse scrolled (380, 366) with delta (0, 0)
Screenshot: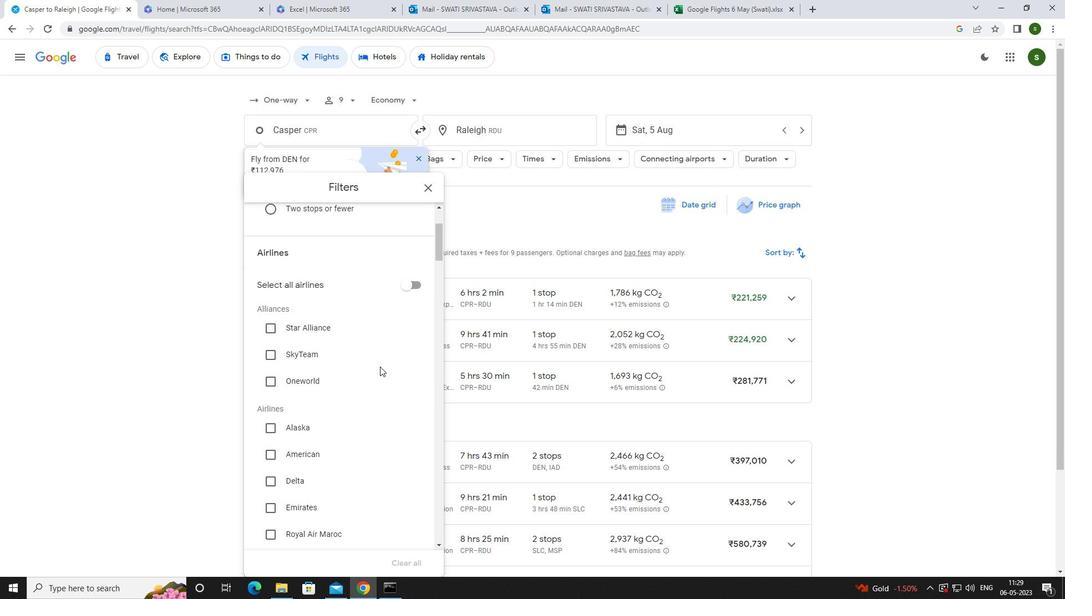 
Action: Mouse scrolled (380, 366) with delta (0, 0)
Screenshot: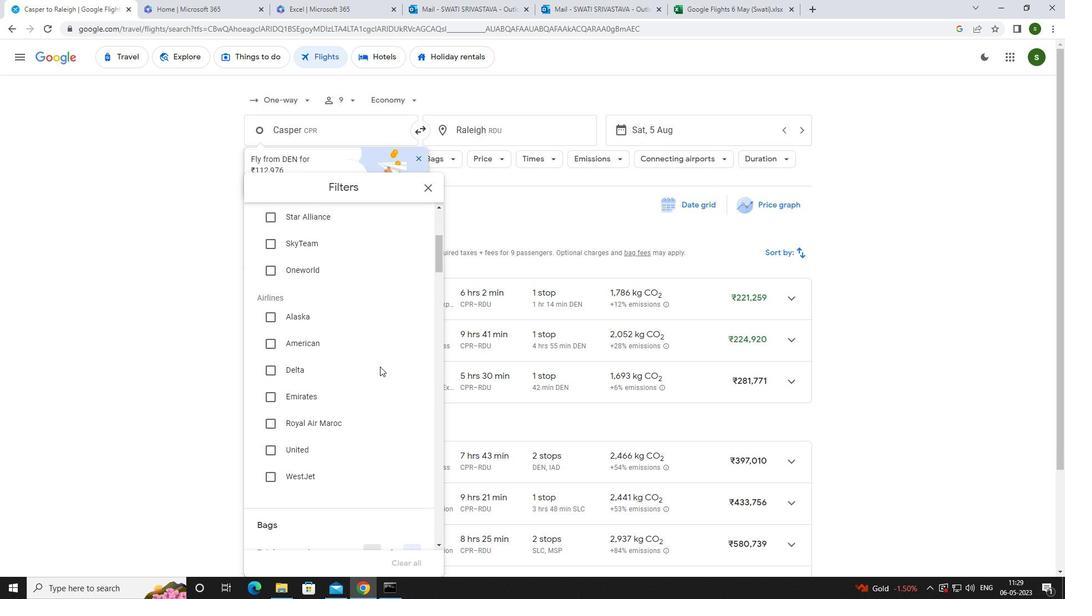 
Action: Mouse scrolled (380, 366) with delta (0, 0)
Screenshot: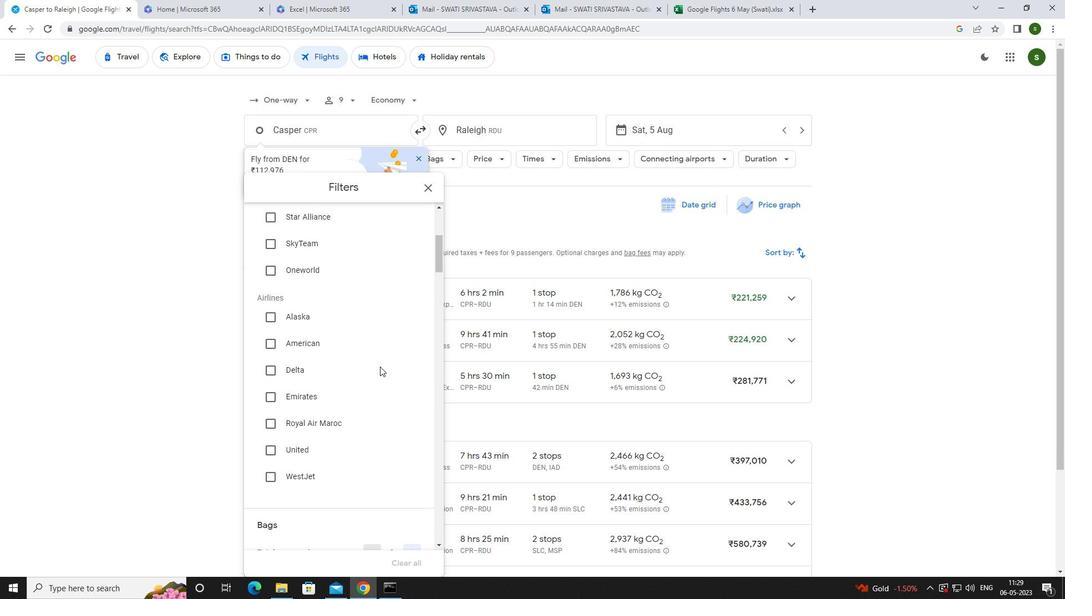 
Action: Mouse moved to (295, 339)
Screenshot: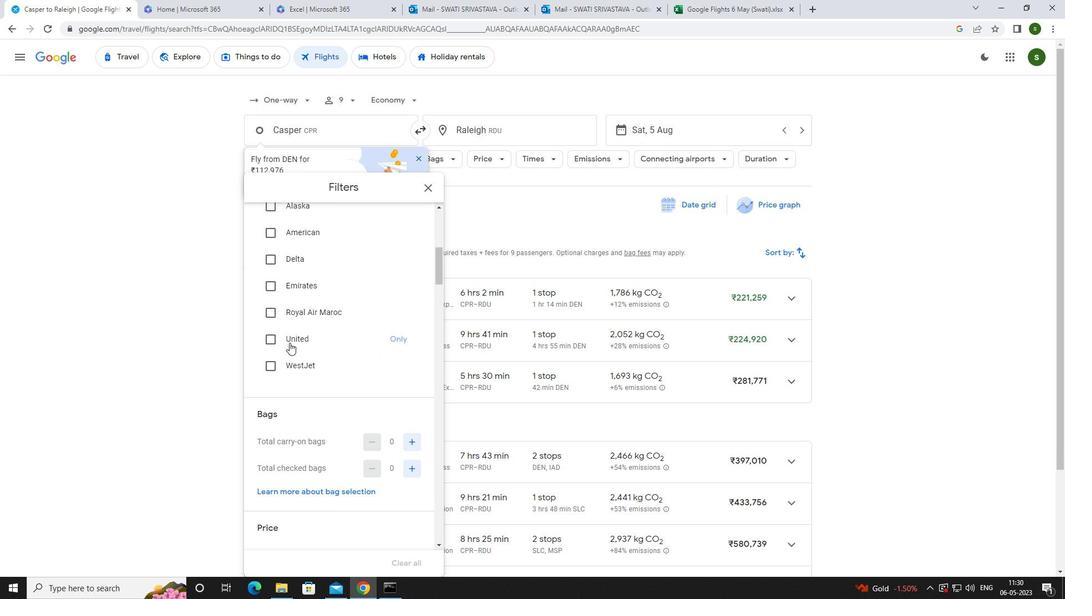 
Action: Mouse pressed left at (295, 339)
Screenshot: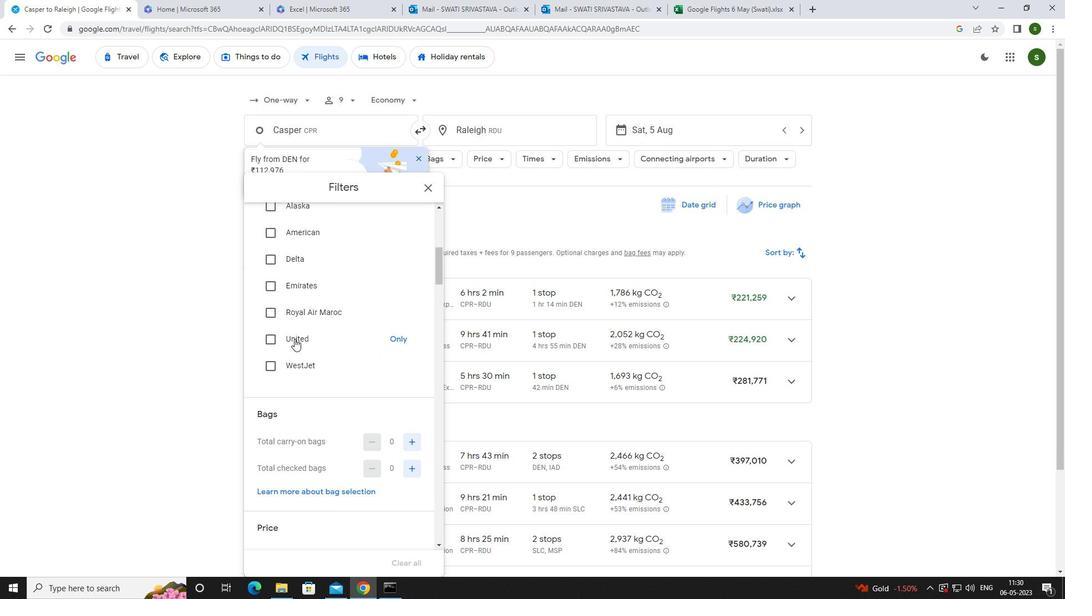 
Action: Mouse scrolled (295, 338) with delta (0, 0)
Screenshot: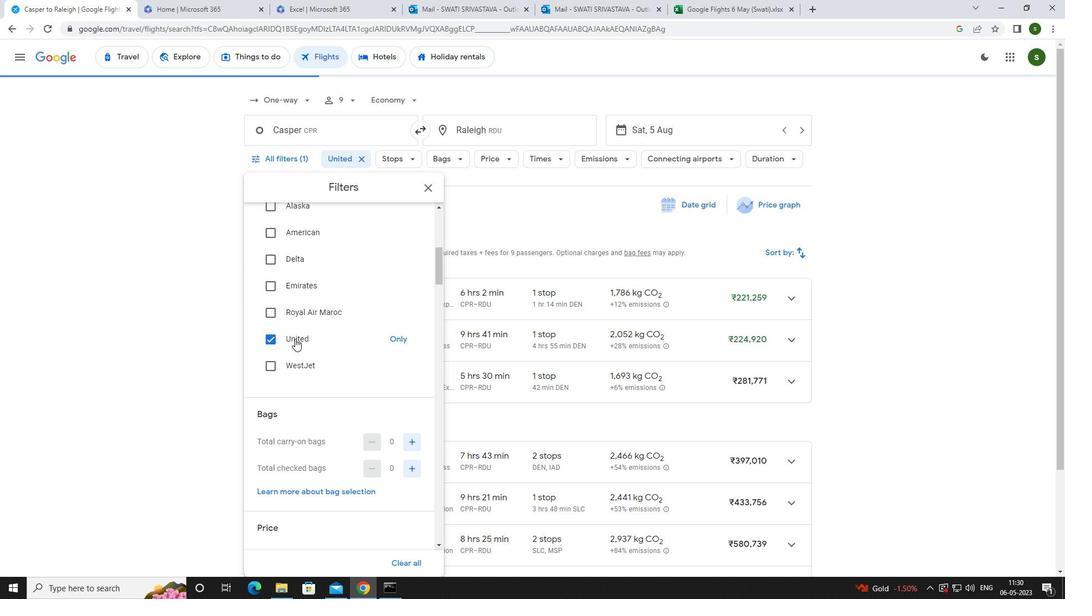 
Action: Mouse scrolled (295, 338) with delta (0, 0)
Screenshot: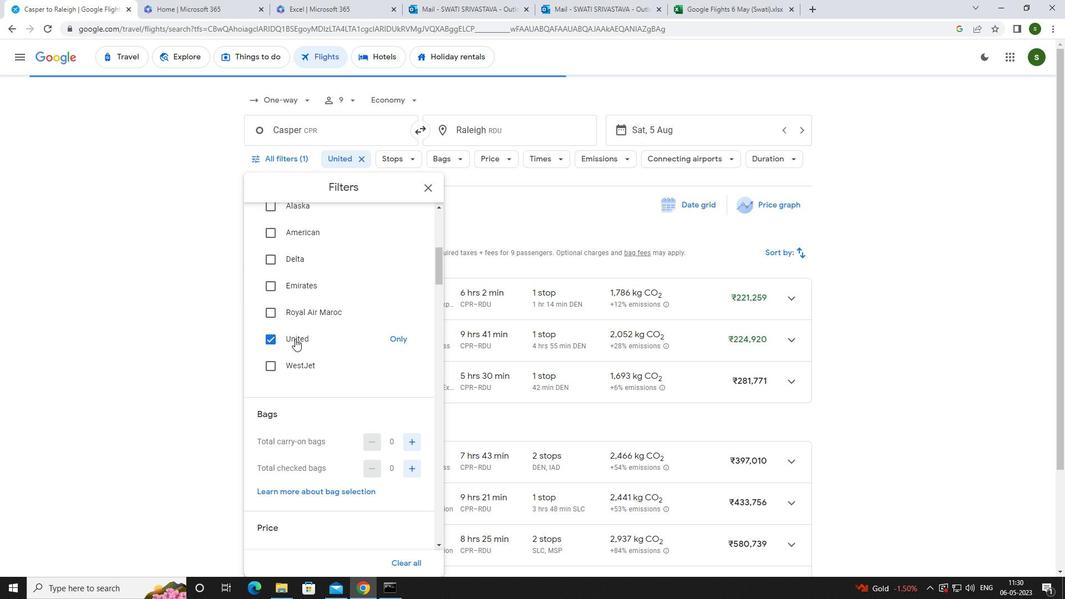 
Action: Mouse moved to (409, 358)
Screenshot: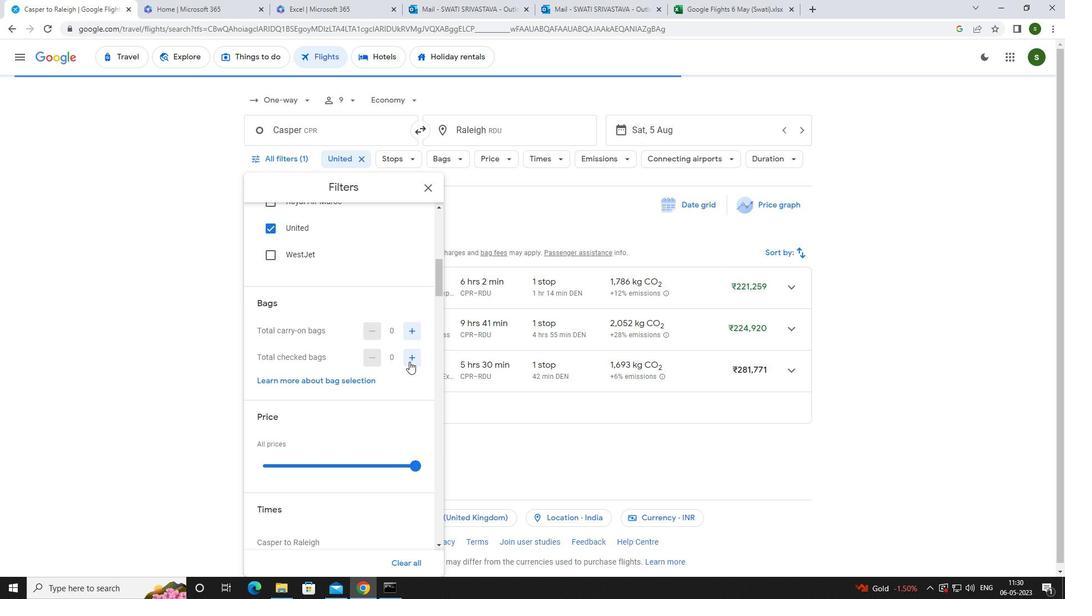 
Action: Mouse pressed left at (409, 358)
Screenshot: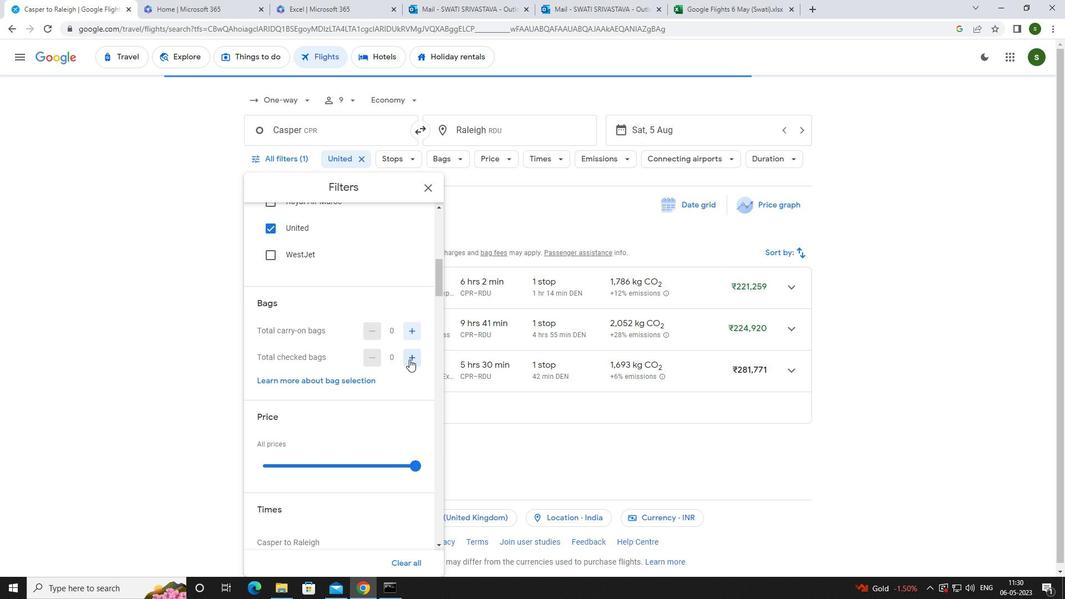 
Action: Mouse pressed left at (409, 358)
Screenshot: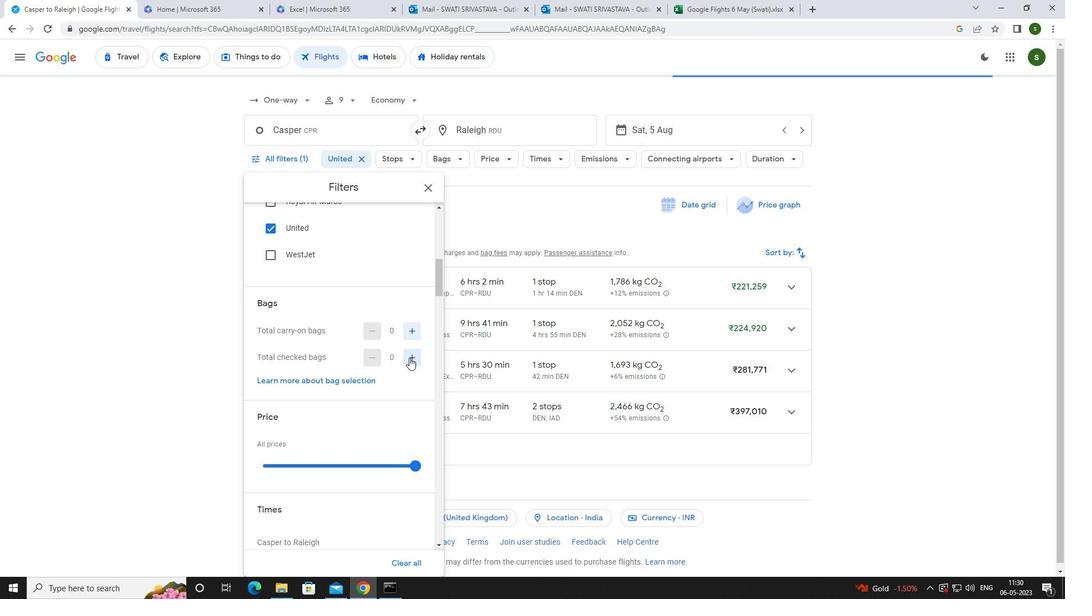 
Action: Mouse pressed left at (409, 358)
Screenshot: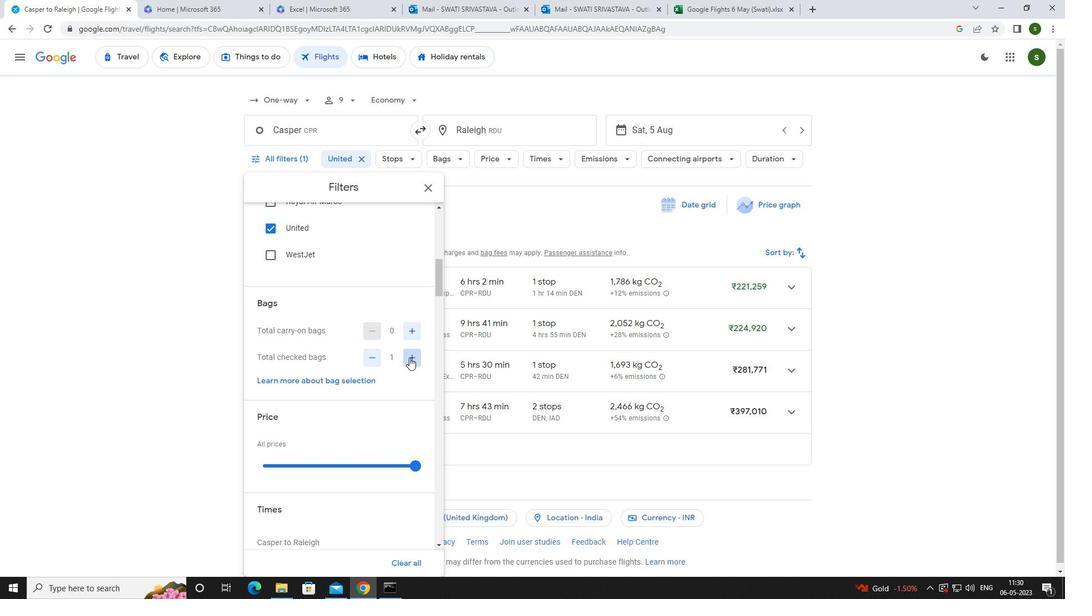 
Action: Mouse pressed left at (409, 358)
Screenshot: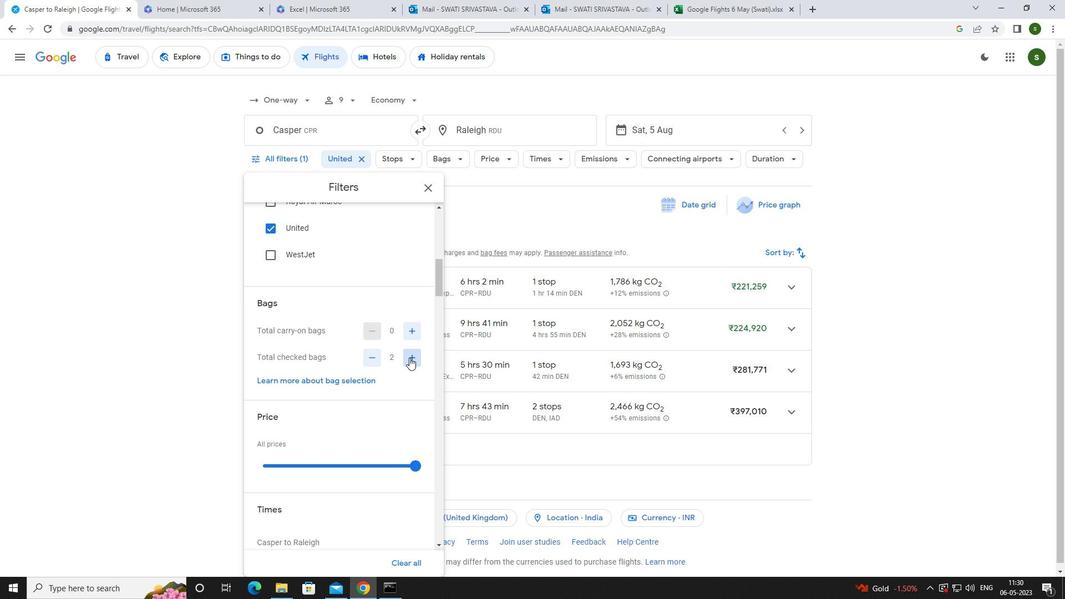
Action: Mouse pressed left at (409, 358)
Screenshot: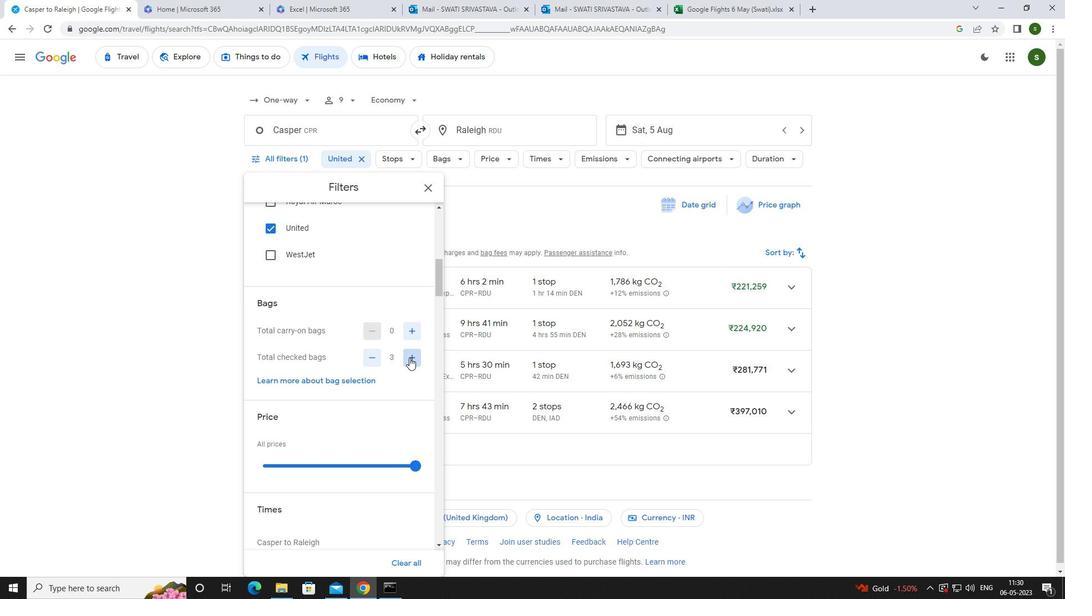 
Action: Mouse pressed left at (409, 358)
Screenshot: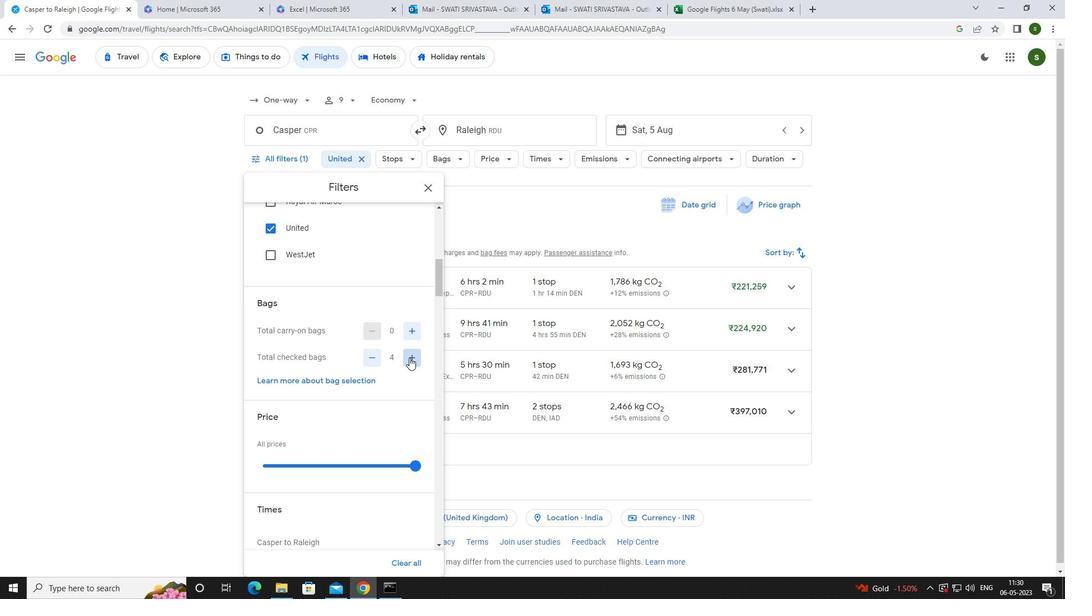 
Action: Mouse scrolled (409, 357) with delta (0, 0)
Screenshot: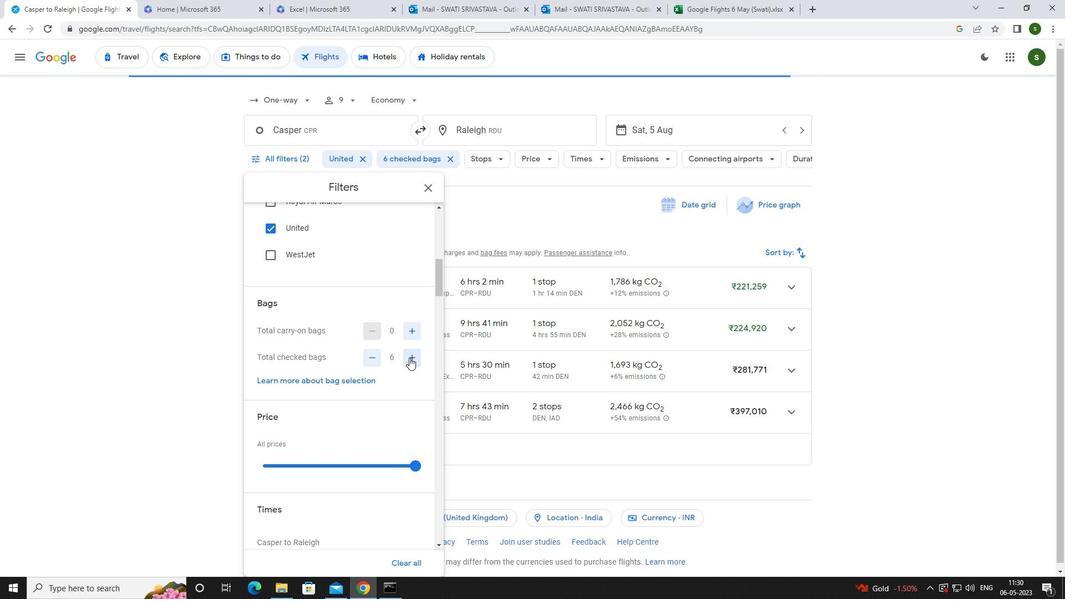 
Action: Mouse scrolled (409, 357) with delta (0, 0)
Screenshot: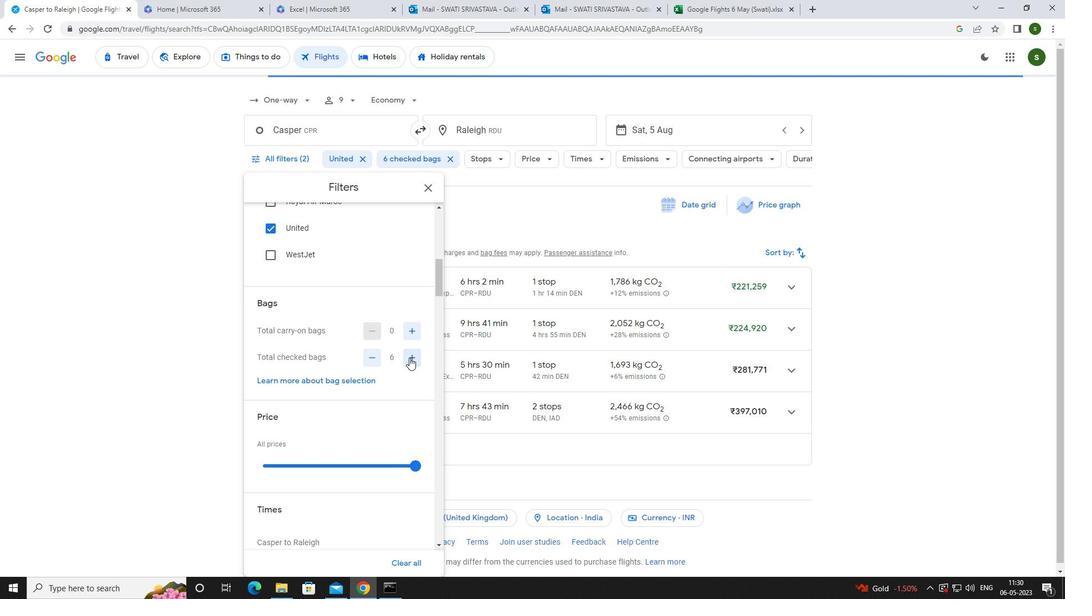 
Action: Mouse moved to (417, 354)
Screenshot: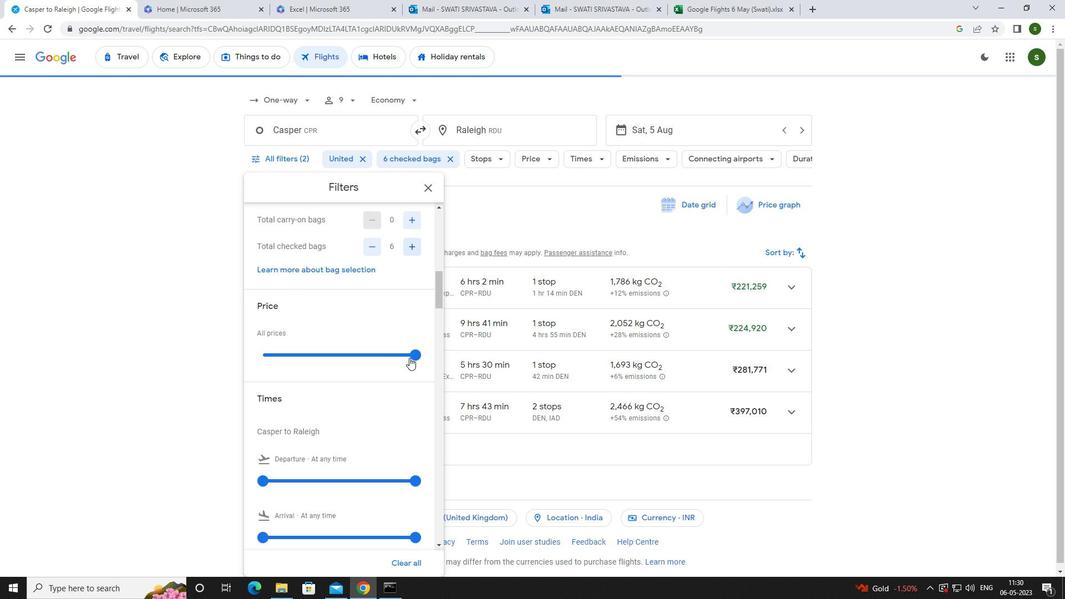 
Action: Mouse pressed left at (417, 354)
Screenshot: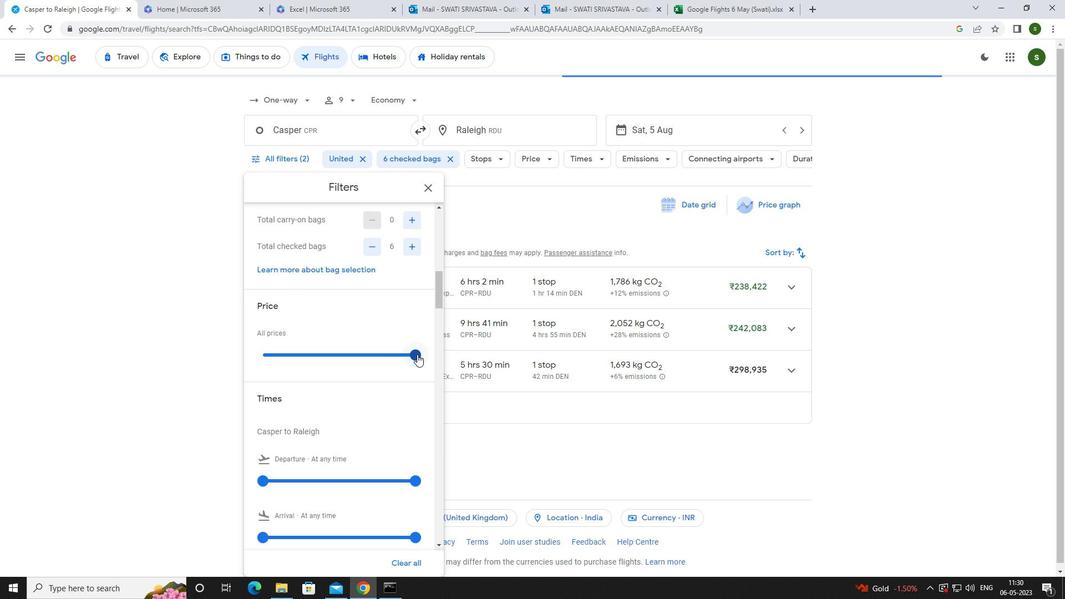 
Action: Mouse moved to (264, 352)
Screenshot: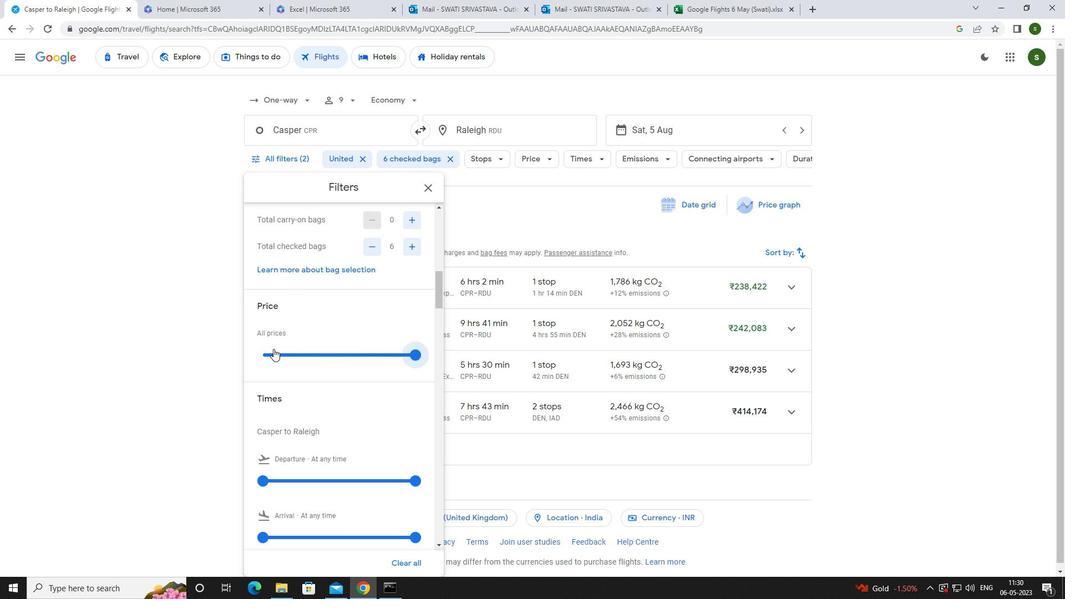 
Action: Mouse pressed left at (264, 352)
Screenshot: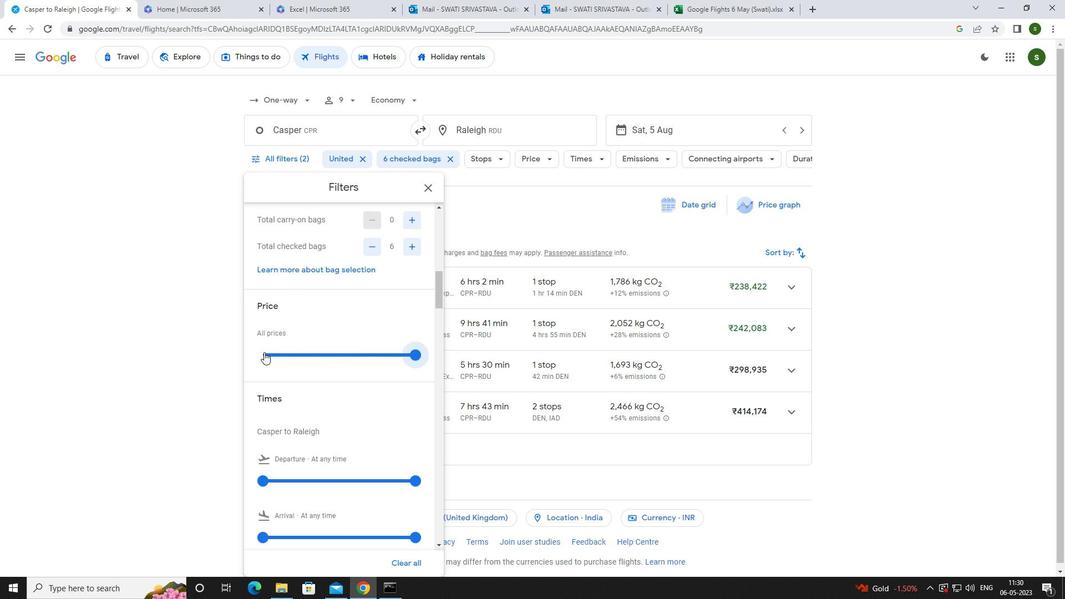 
Action: Mouse scrolled (264, 351) with delta (0, 0)
Screenshot: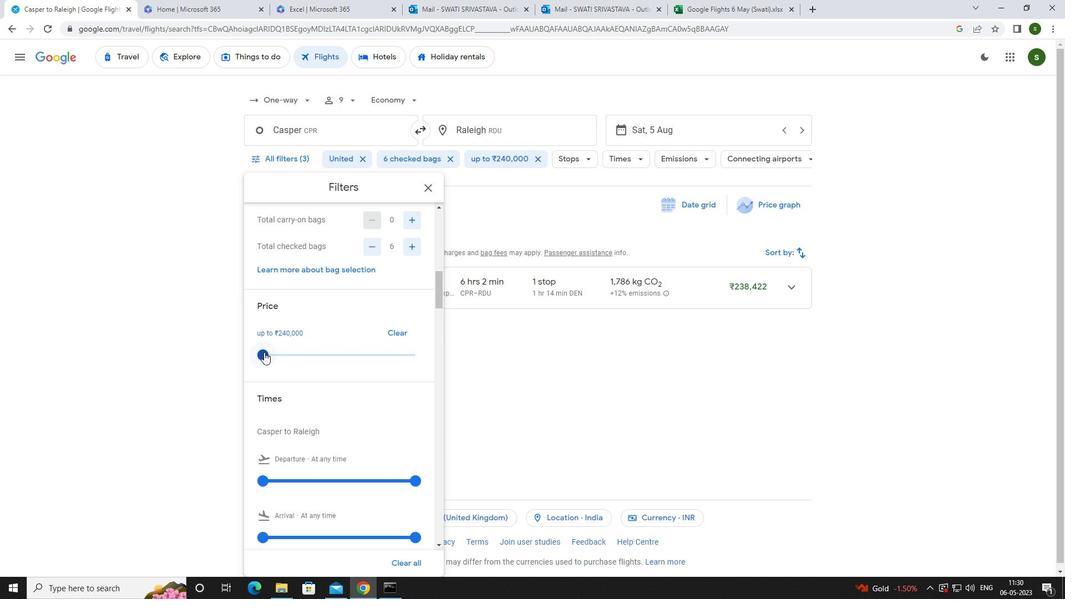
Action: Mouse scrolled (264, 351) with delta (0, 0)
Screenshot: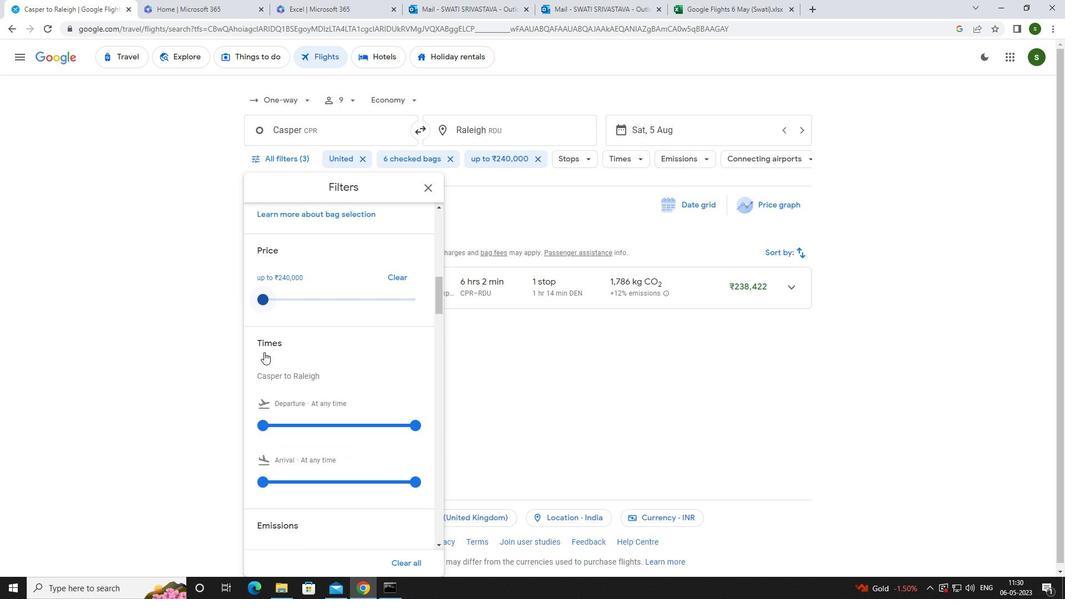 
Action: Mouse moved to (264, 371)
Screenshot: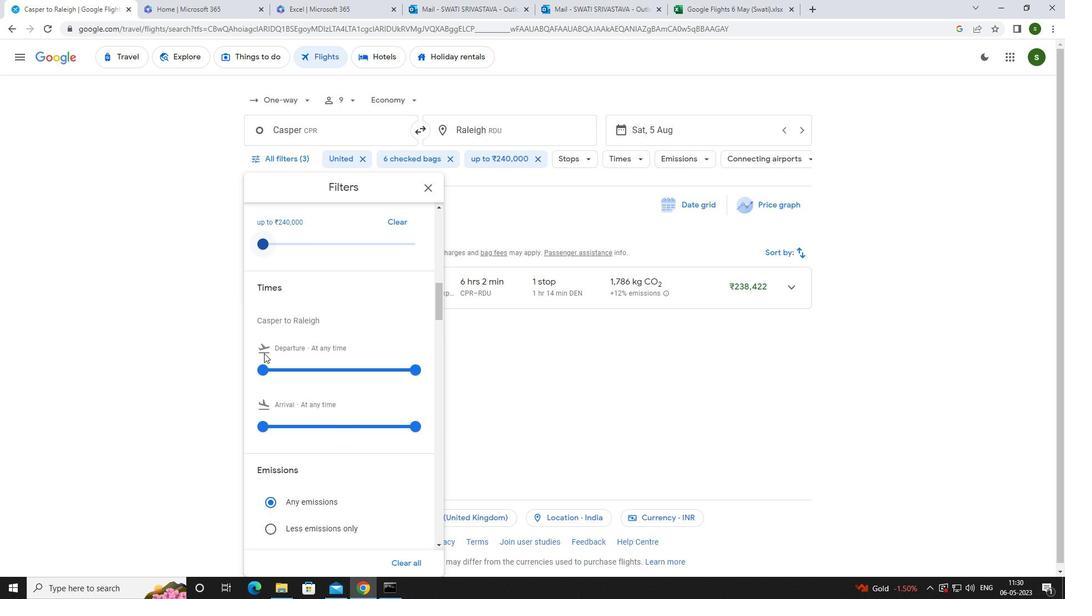 
Action: Mouse pressed left at (264, 371)
Screenshot: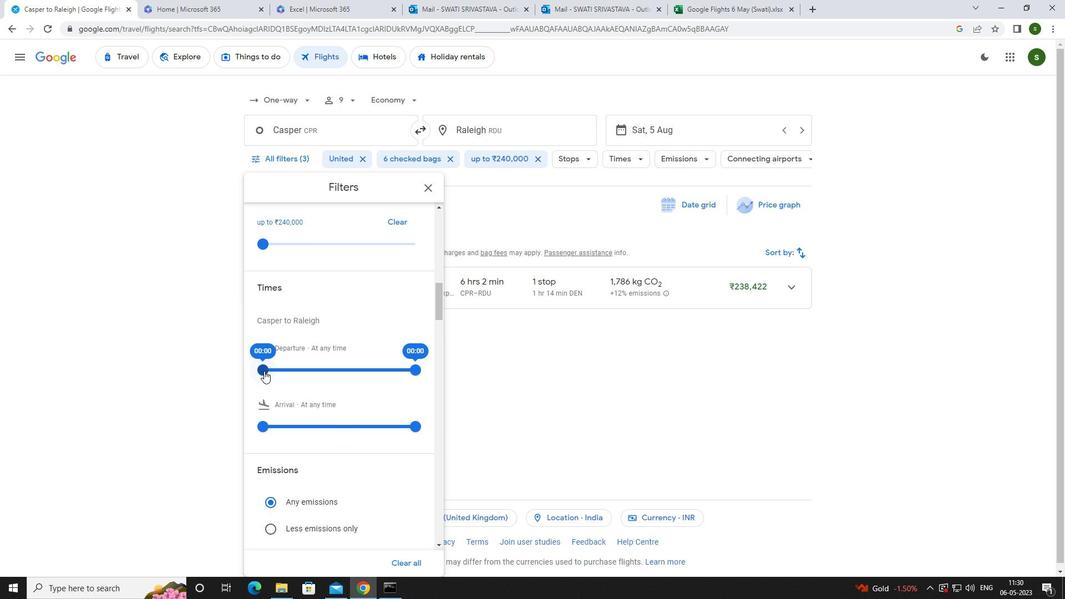 
Action: Mouse moved to (485, 388)
Screenshot: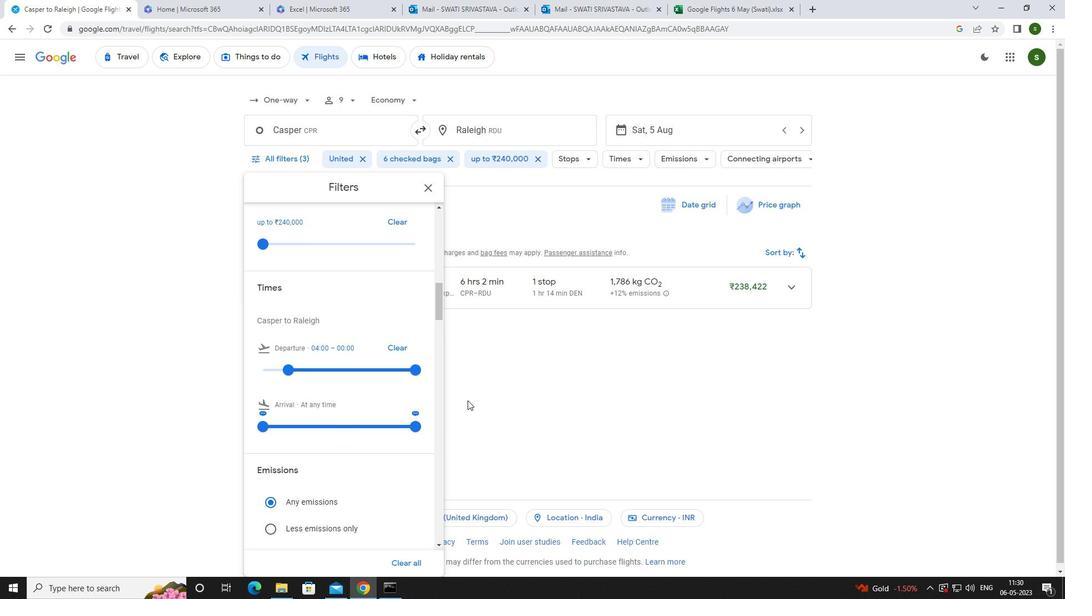 
Action: Mouse pressed left at (485, 388)
Screenshot: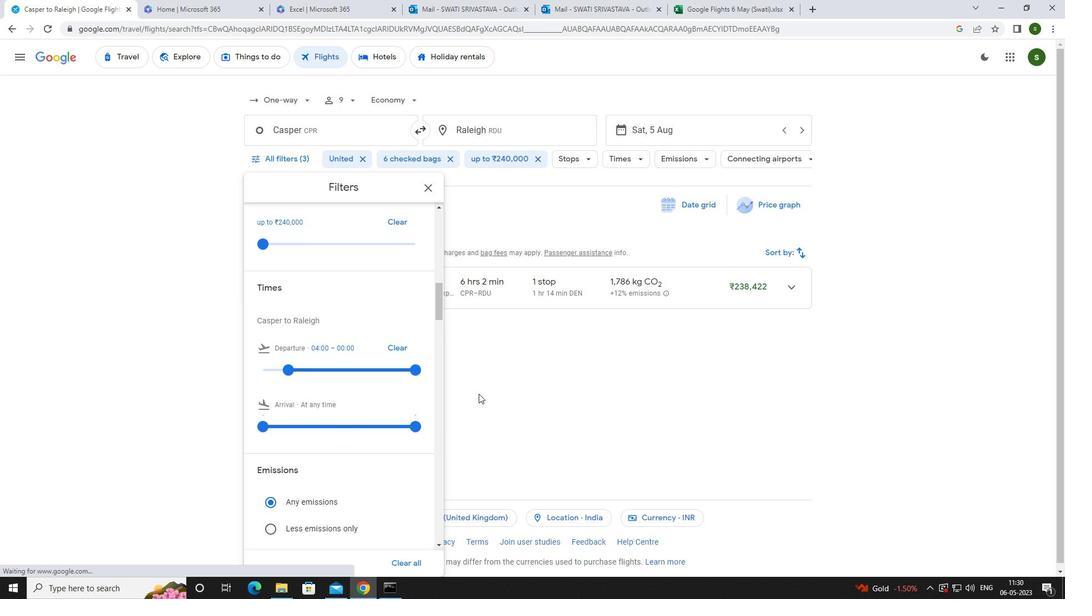 
